 Task: Look for space in Salonta, Romania from 8th June, 2023 to 16th June, 2023 for 2 adults in price range Rs.10000 to Rs.15000. Place can be entire place with 1  bedroom having 1 bed and 1 bathroom. Property type can be house, flat, guest house, hotel. Booking option can be shelf check-in. Required host language is English.
Action: Mouse moved to (469, 66)
Screenshot: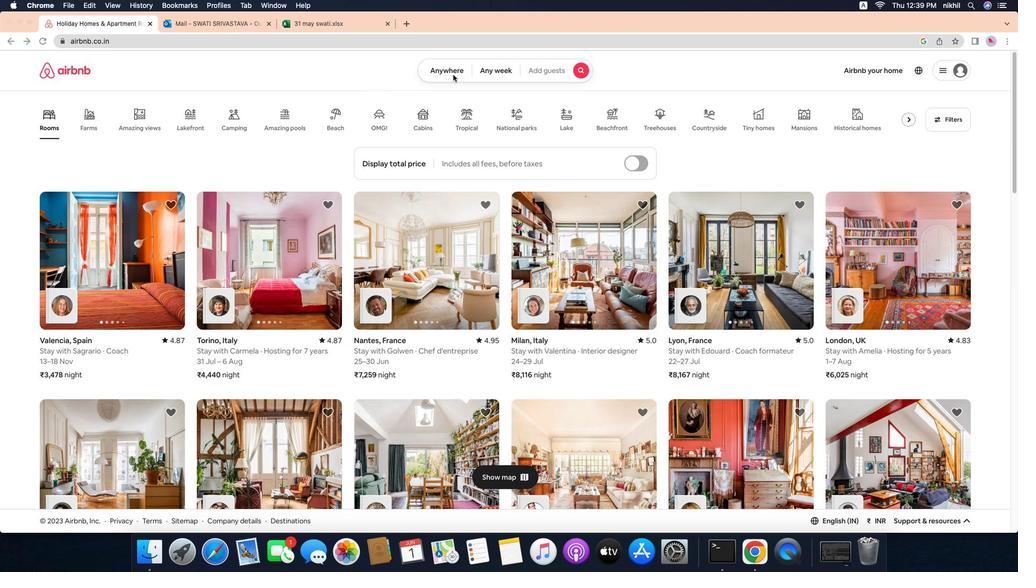 
Action: Mouse pressed left at (469, 66)
Screenshot: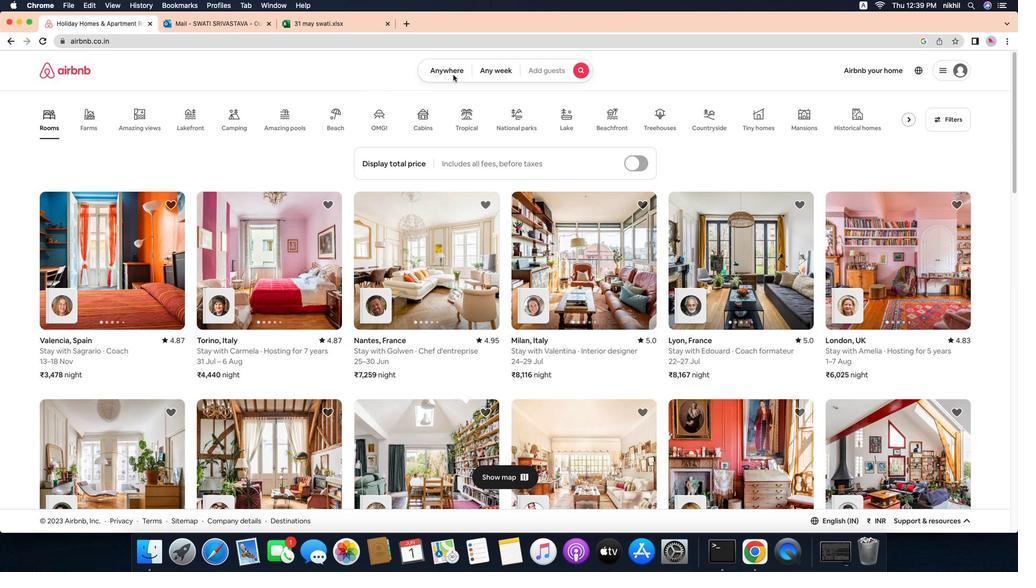 
Action: Mouse moved to (464, 60)
Screenshot: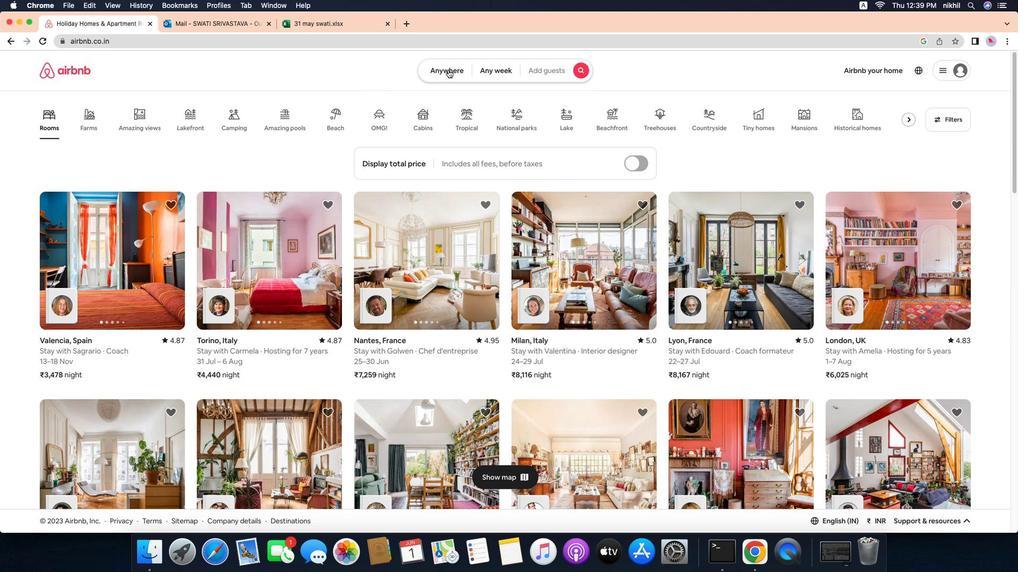 
Action: Mouse pressed left at (464, 60)
Screenshot: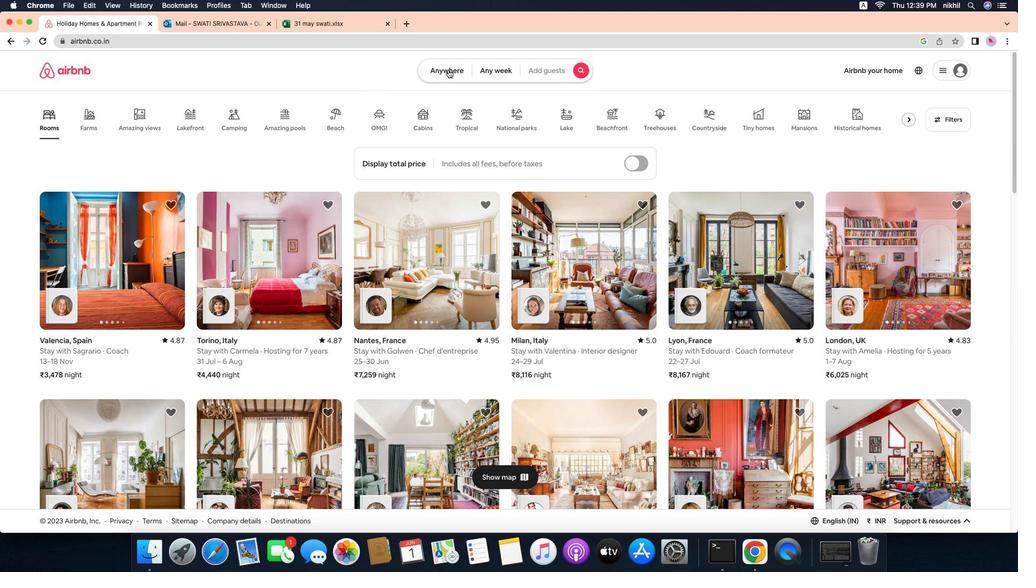 
Action: Mouse moved to (393, 108)
Screenshot: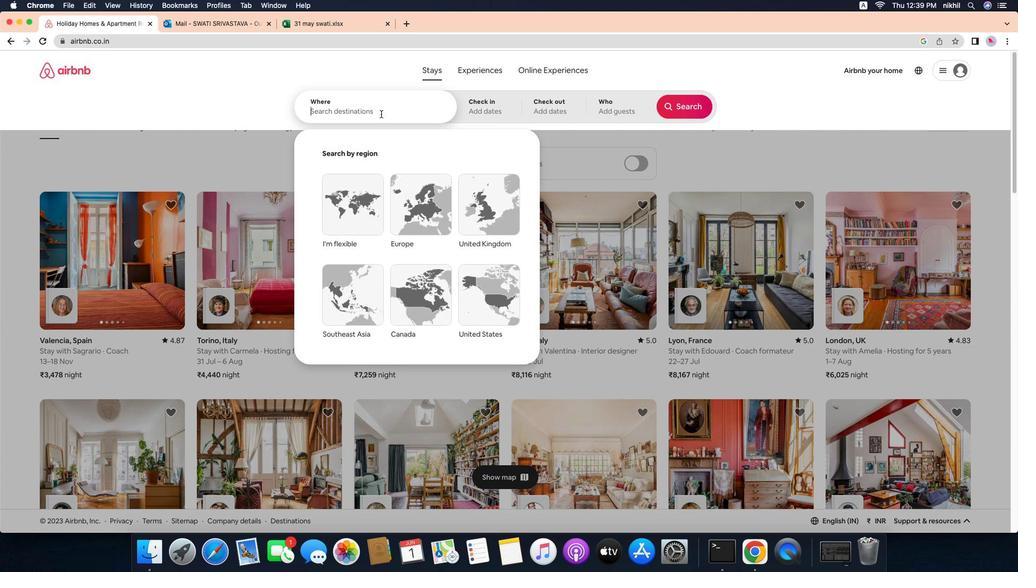 
Action: Mouse pressed left at (393, 108)
Screenshot: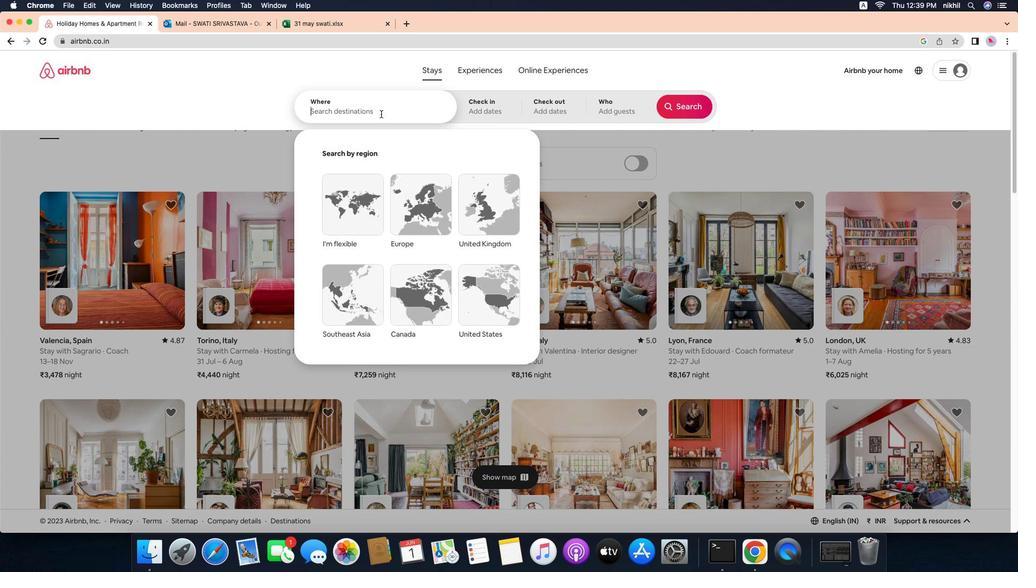 
Action: Mouse moved to (393, 107)
Screenshot: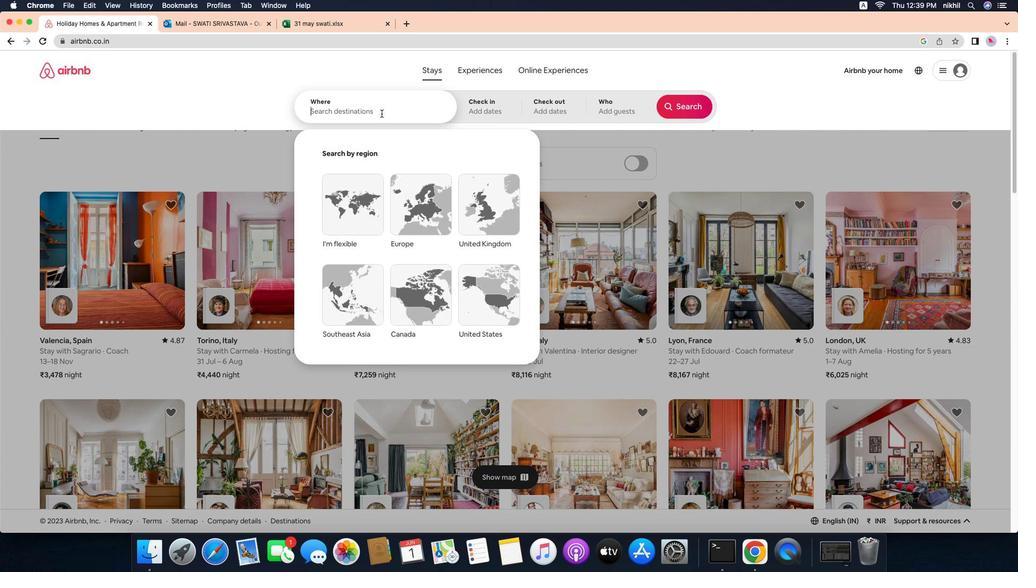 
Action: Key pressed Key.caps_lock'S'Key.caps_lock'a''l''o''n''t''a'','
Screenshot: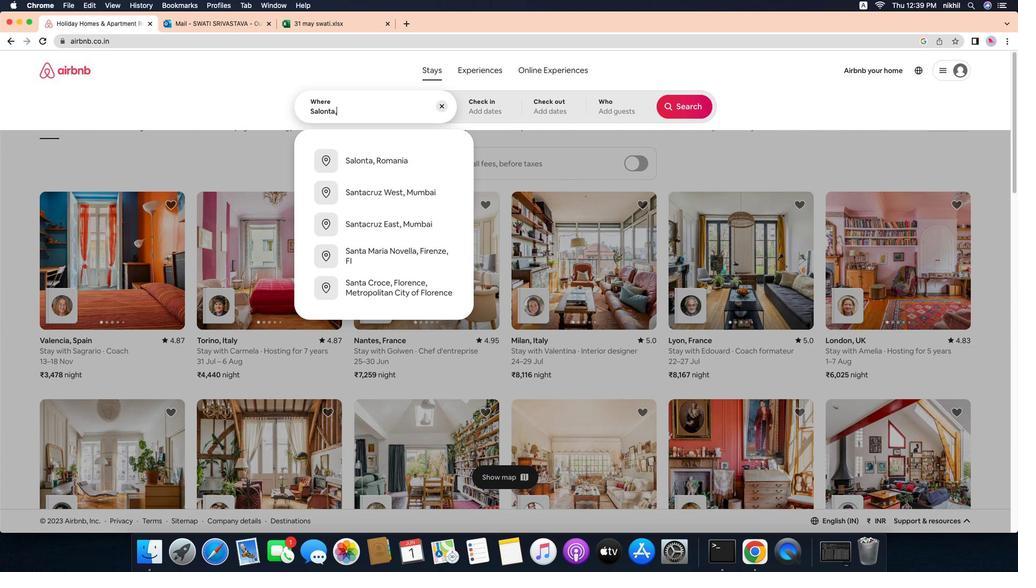 
Action: Mouse moved to (400, 221)
Screenshot: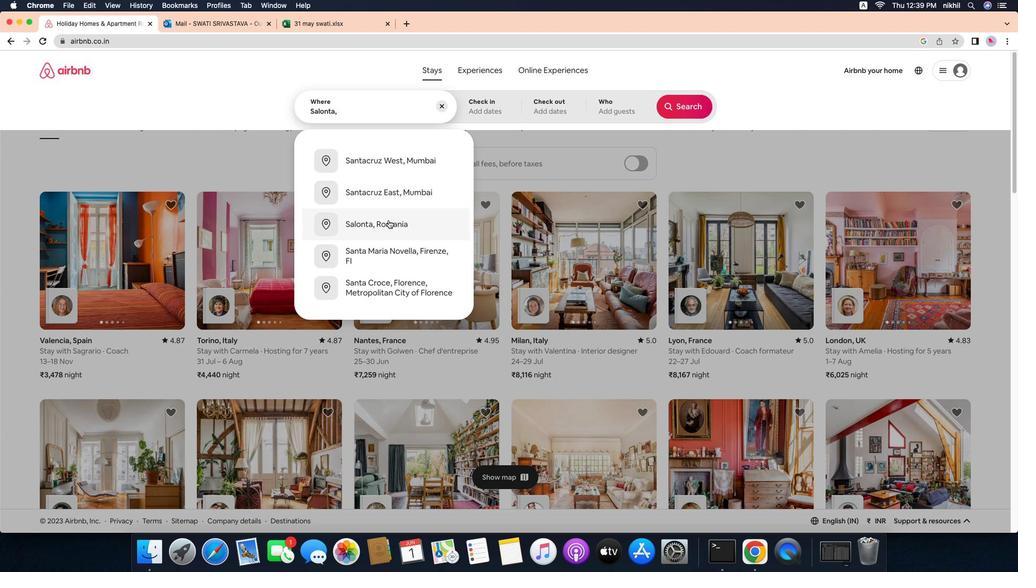 
Action: Mouse pressed left at (400, 221)
Screenshot: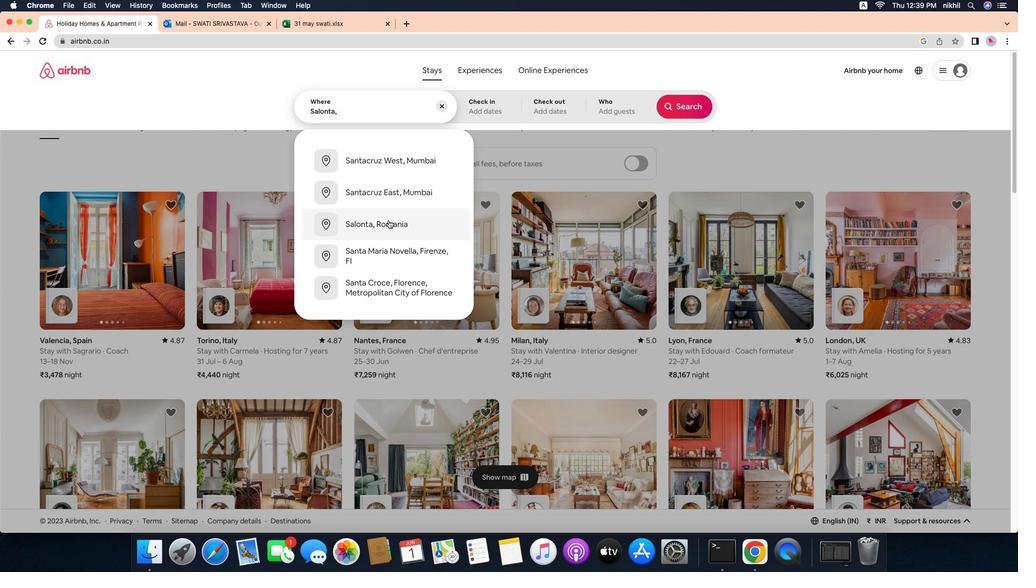 
Action: Mouse moved to (444, 252)
Screenshot: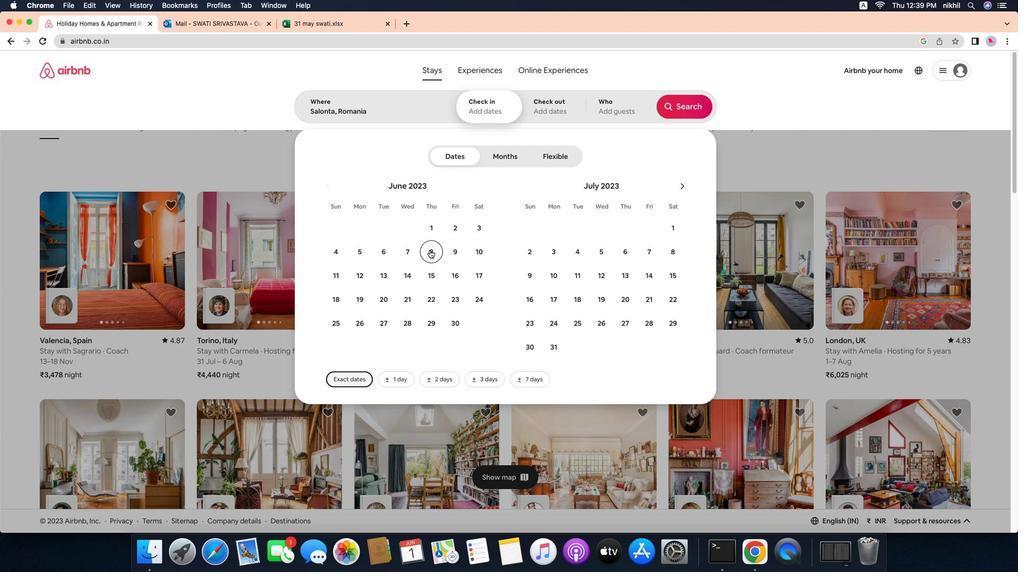 
Action: Mouse pressed left at (444, 252)
Screenshot: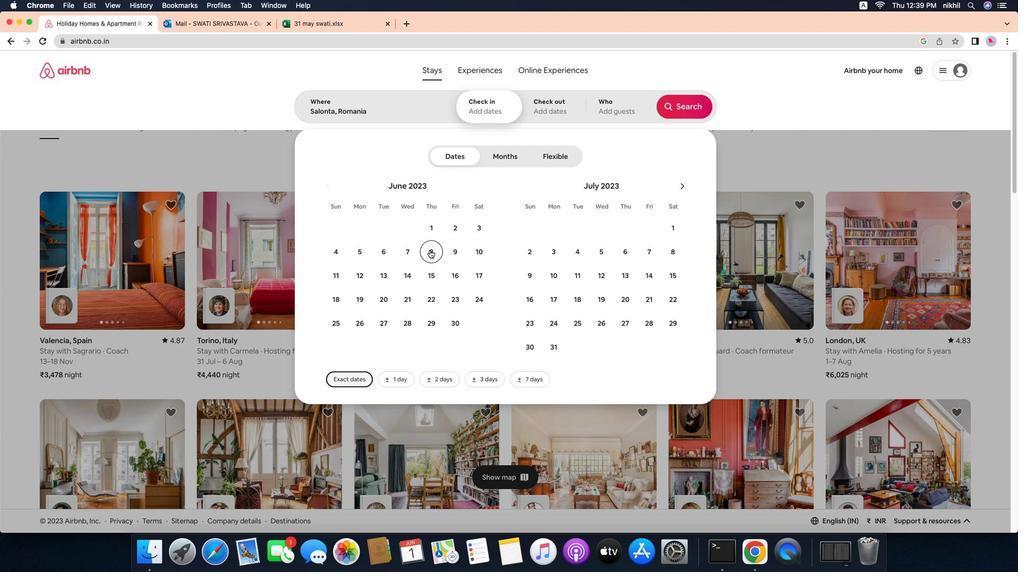 
Action: Mouse moved to (465, 279)
Screenshot: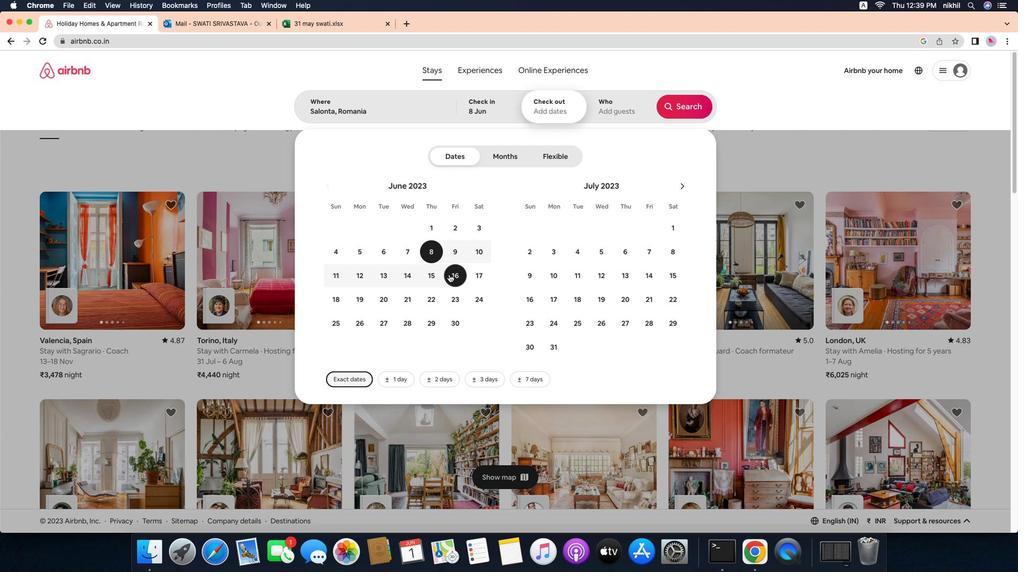 
Action: Mouse pressed left at (465, 279)
Screenshot: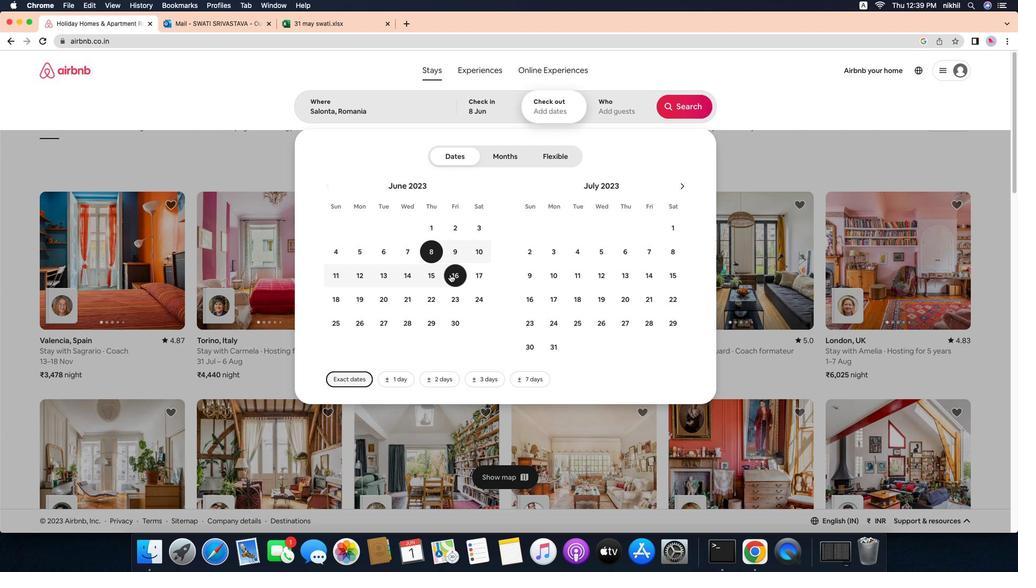 
Action: Mouse moved to (648, 105)
Screenshot: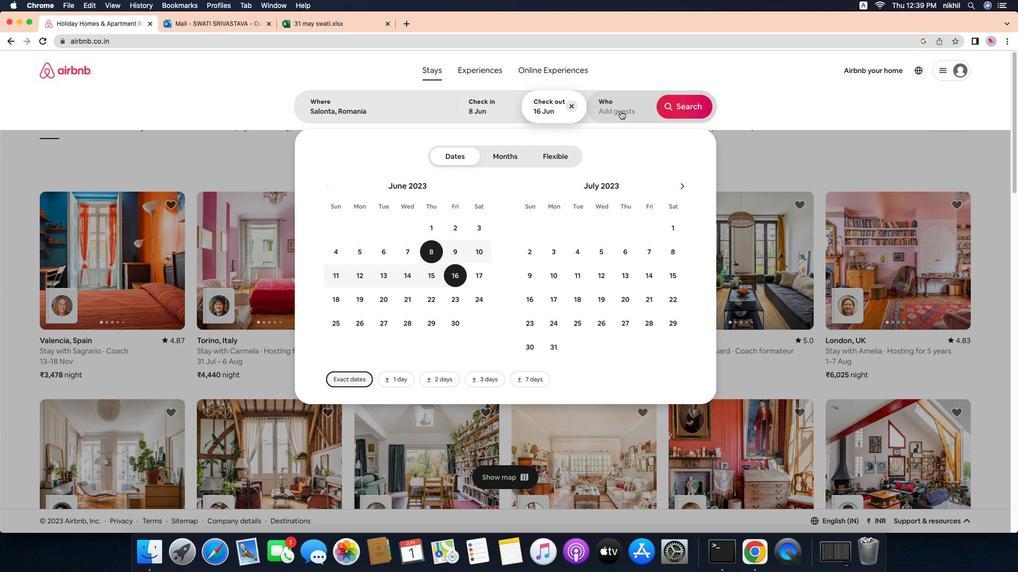
Action: Mouse pressed left at (648, 105)
Screenshot: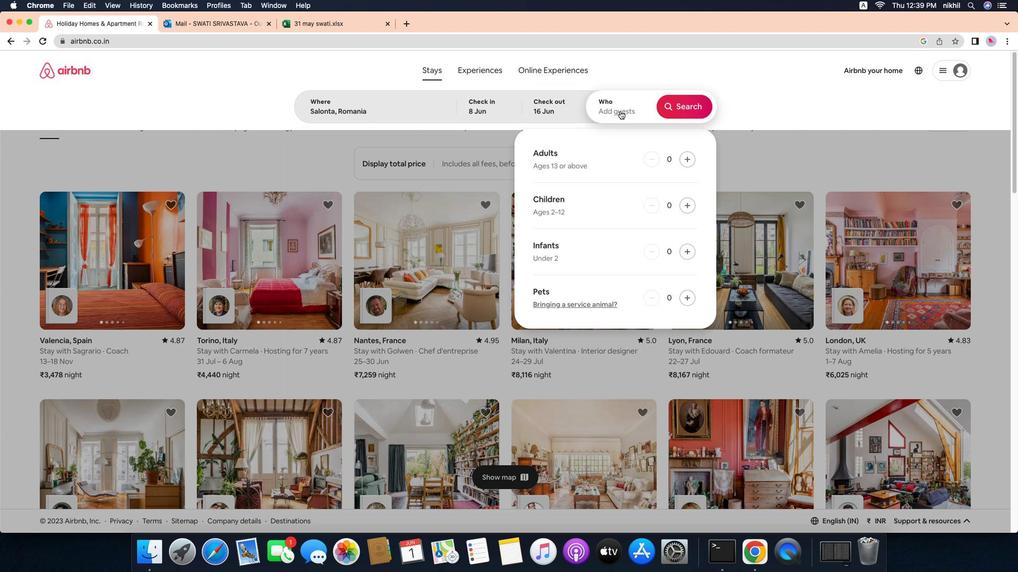 
Action: Mouse moved to (718, 158)
Screenshot: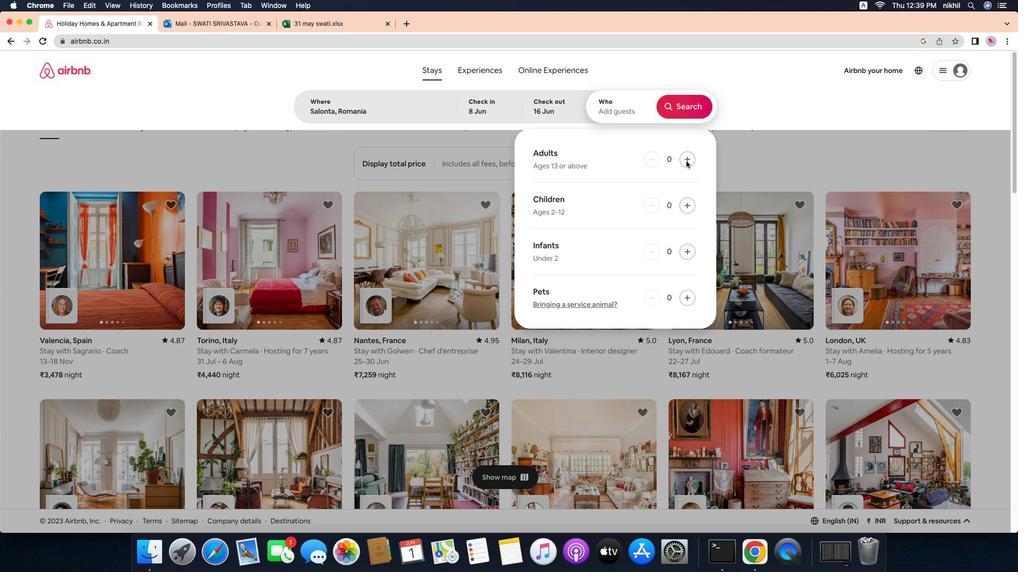 
Action: Mouse pressed left at (718, 158)
Screenshot: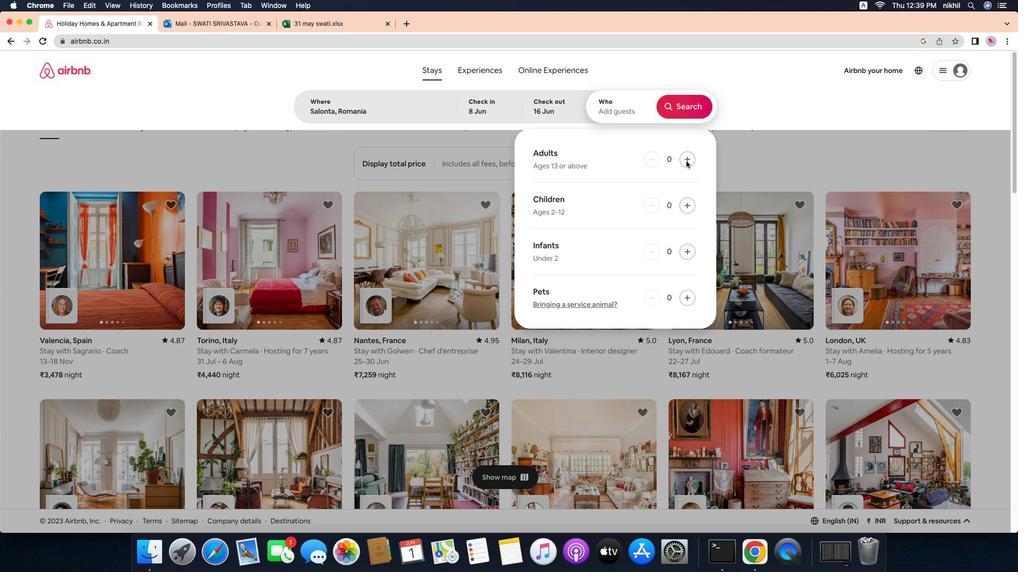 
Action: Mouse moved to (723, 155)
Screenshot: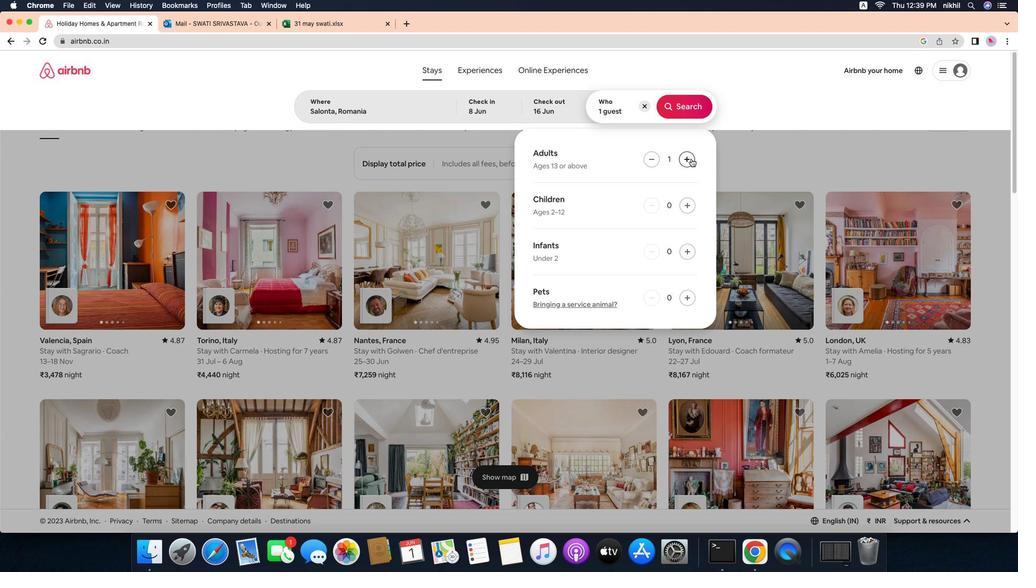 
Action: Mouse pressed left at (723, 155)
Screenshot: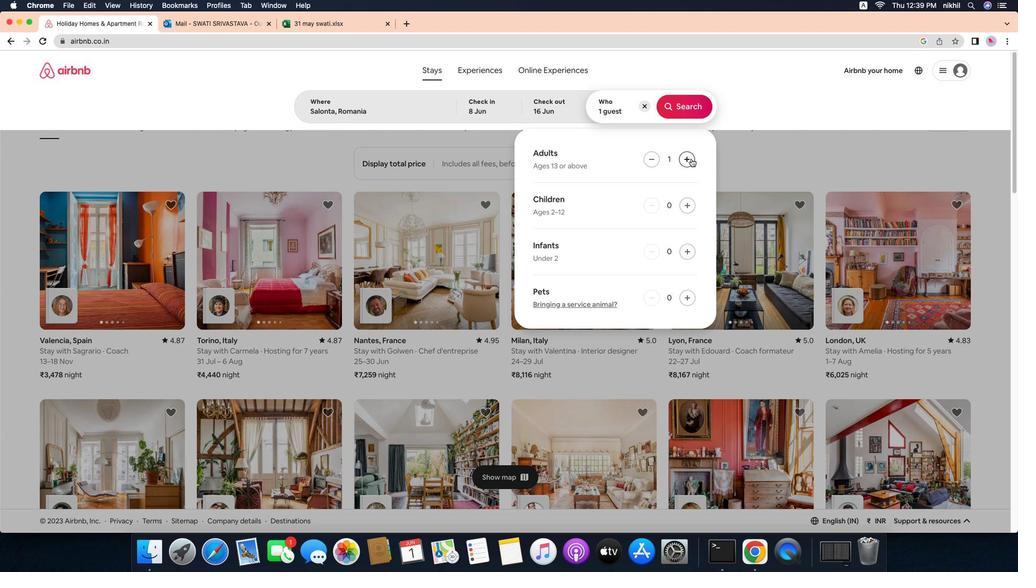 
Action: Mouse moved to (724, 100)
Screenshot: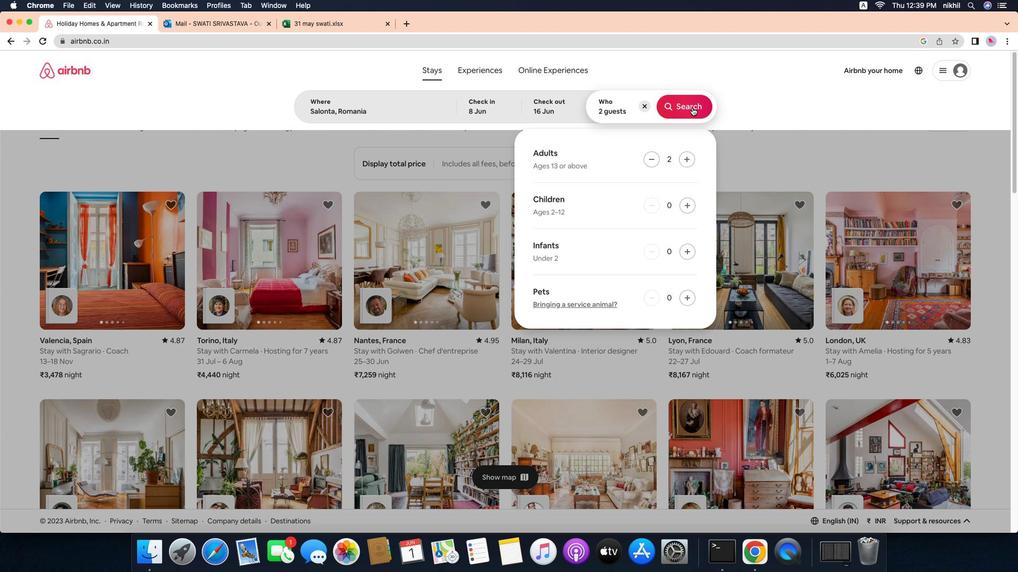 
Action: Mouse pressed left at (724, 100)
Screenshot: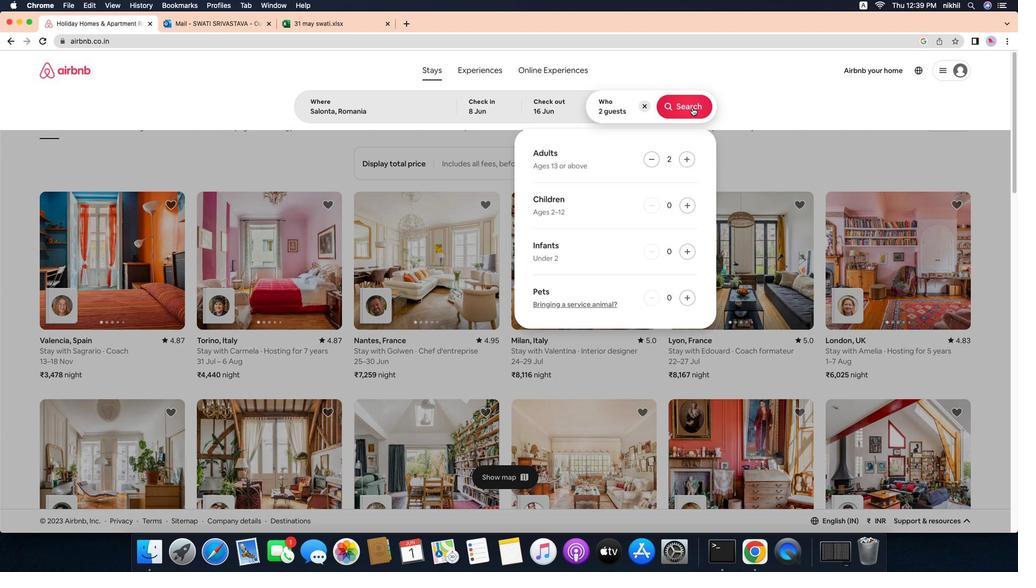 
Action: Mouse moved to (1033, 108)
Screenshot: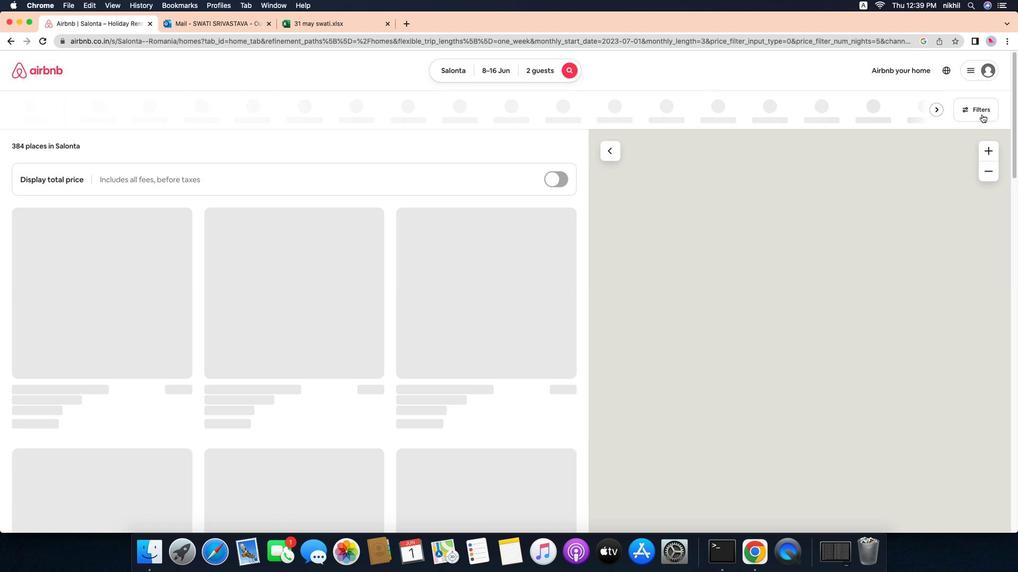 
Action: Mouse pressed left at (1033, 108)
Screenshot: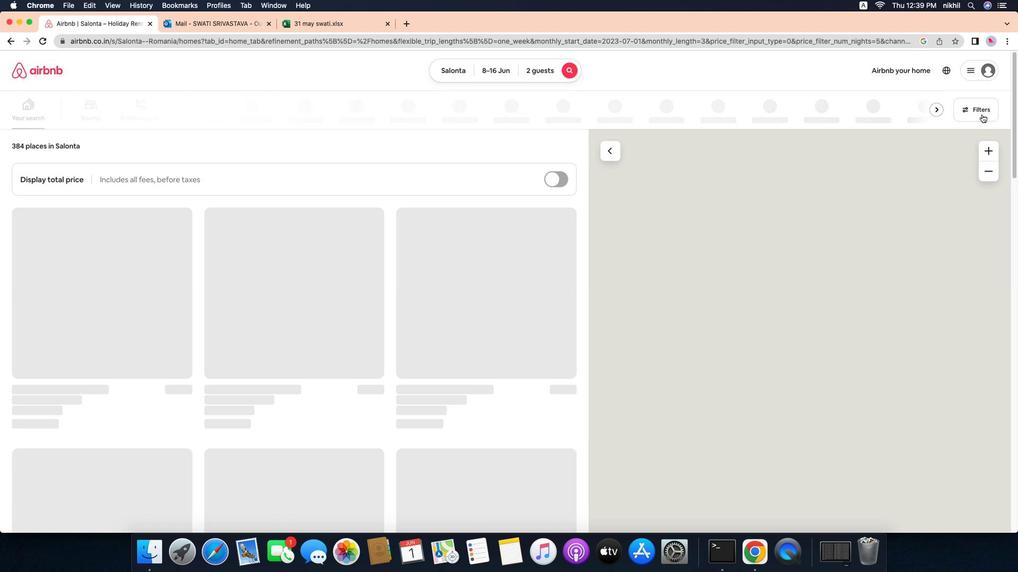 
Action: Mouse moved to (399, 362)
Screenshot: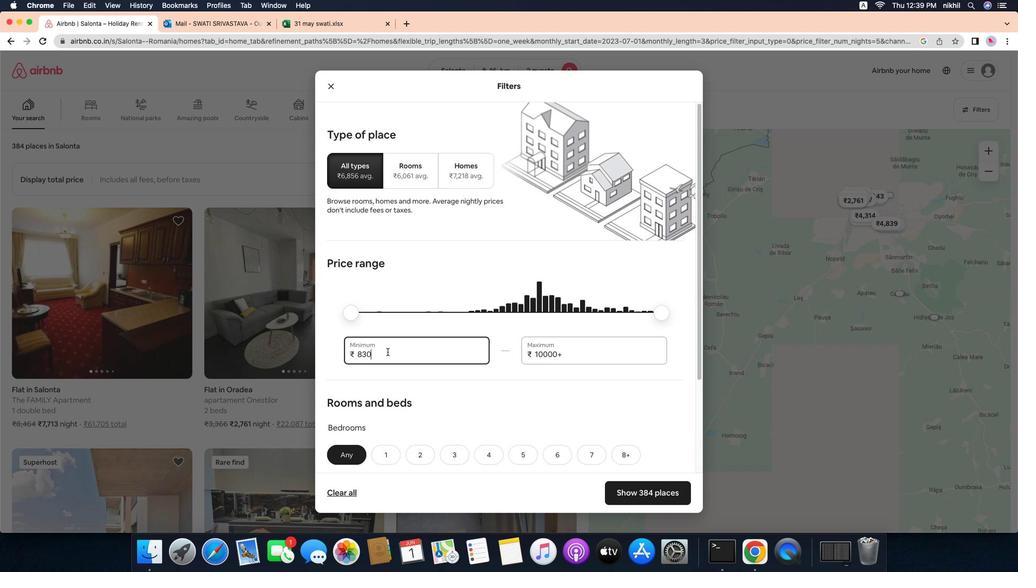 
Action: Mouse pressed left at (399, 362)
Screenshot: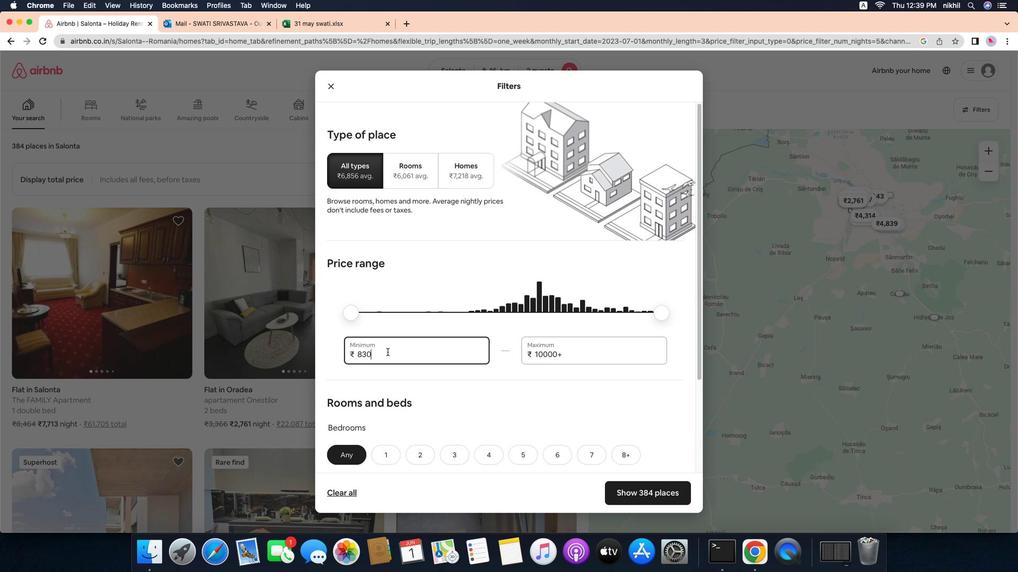 
Action: Mouse moved to (399, 362)
Screenshot: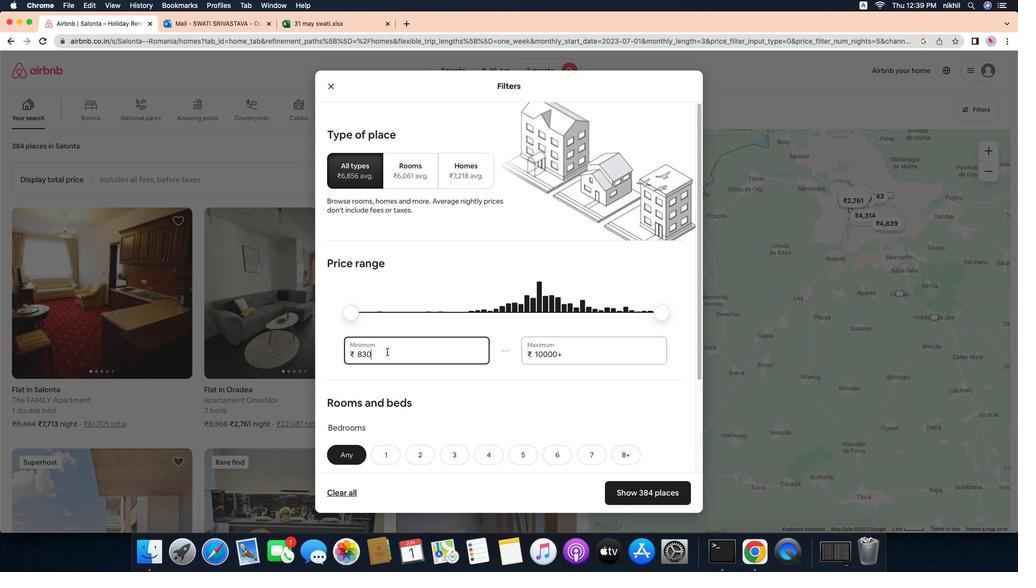 
Action: Key pressed Key.backspaceKey.backspaceKey.backspaceKey.backspace'1''0''0''0''0'
Screenshot: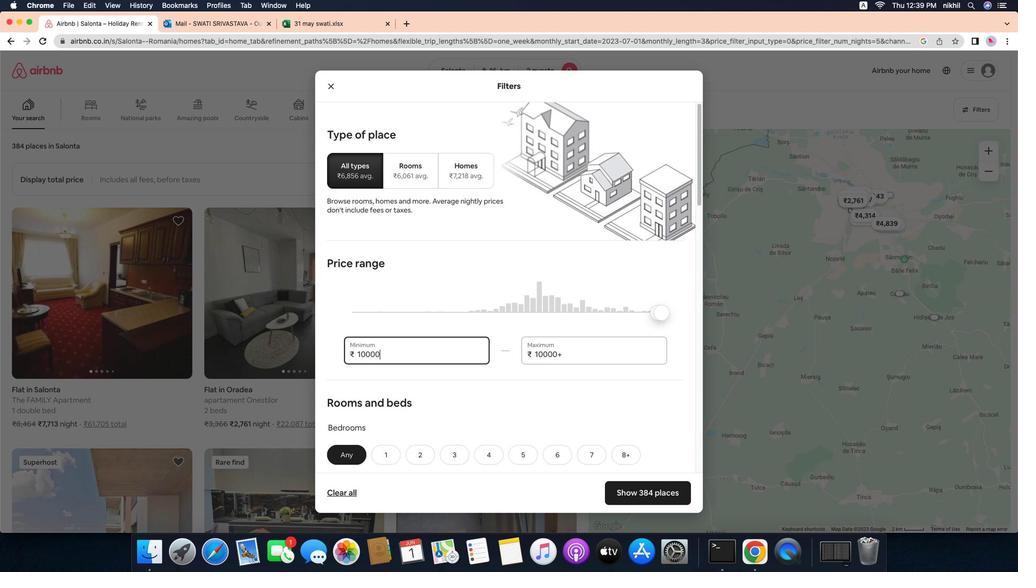 
Action: Mouse moved to (597, 362)
Screenshot: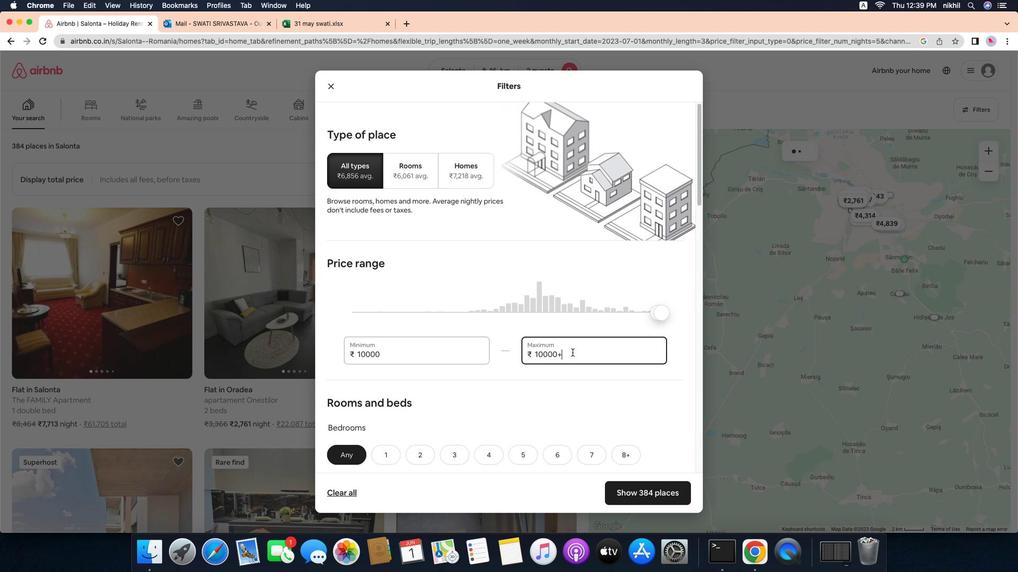 
Action: Mouse pressed left at (597, 362)
Screenshot: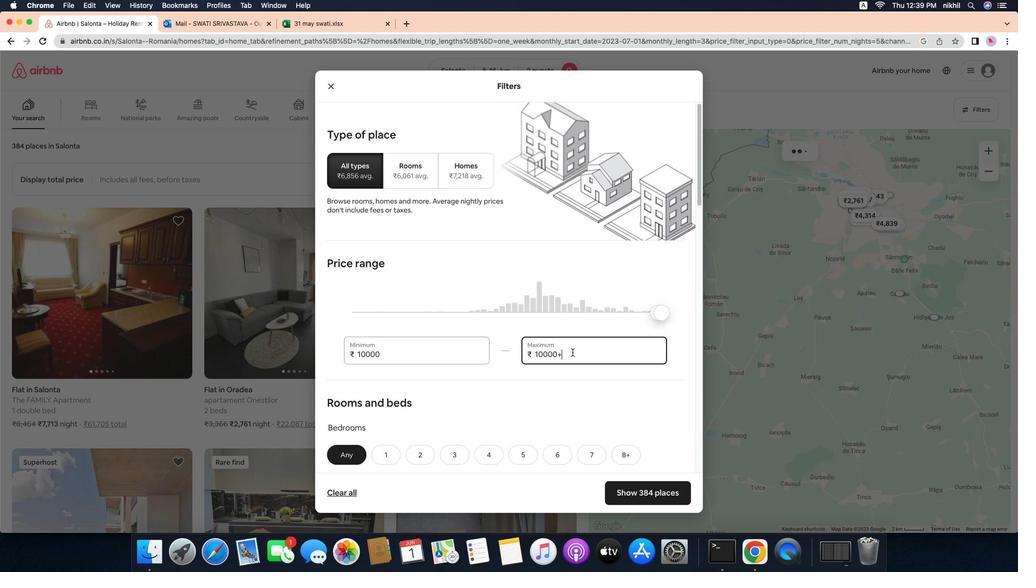 
Action: Mouse moved to (595, 362)
Screenshot: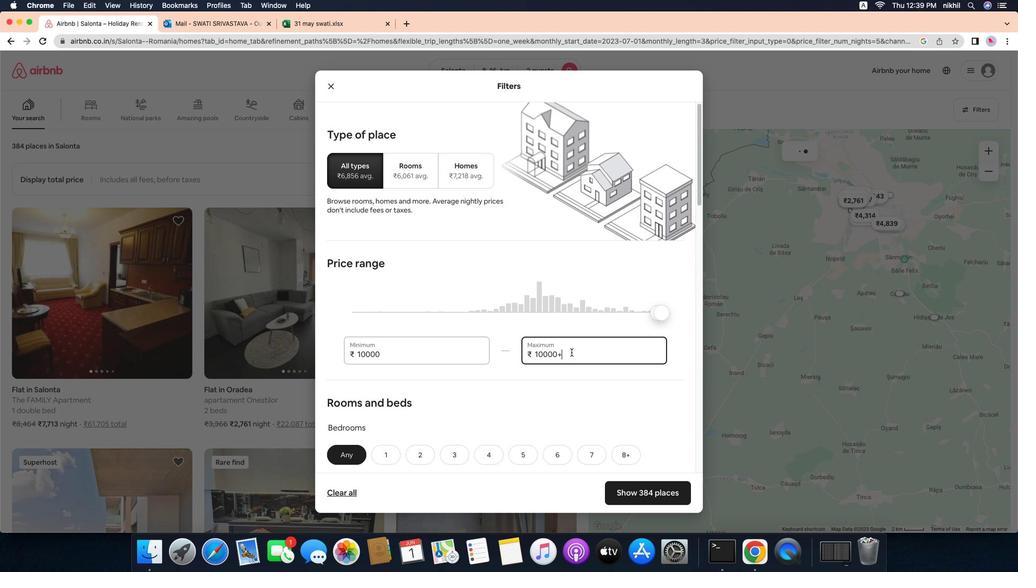 
Action: Key pressed Key.backspaceKey.backspaceKey.backspaceKey.backspaceKey.backspaceKey.backspace'1''5''0''0''0'
Screenshot: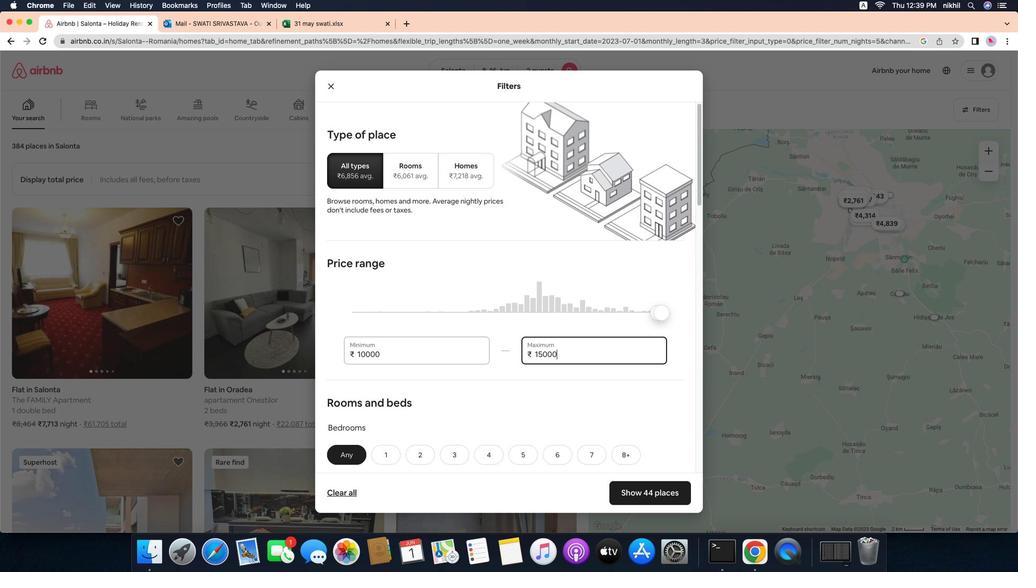 
Action: Mouse moved to (453, 391)
Screenshot: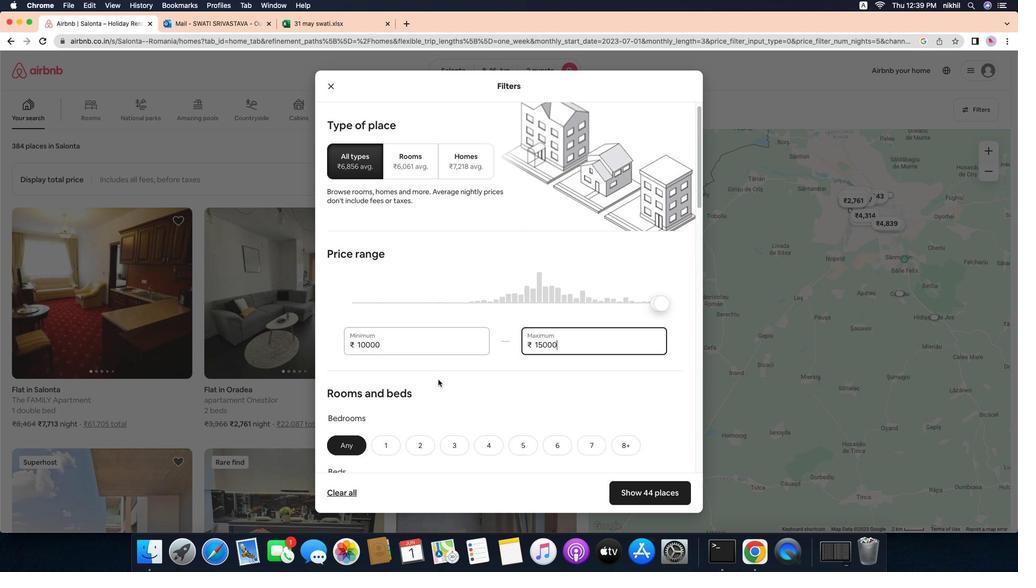 
Action: Mouse scrolled (453, 391) with delta (-13, -13)
Screenshot: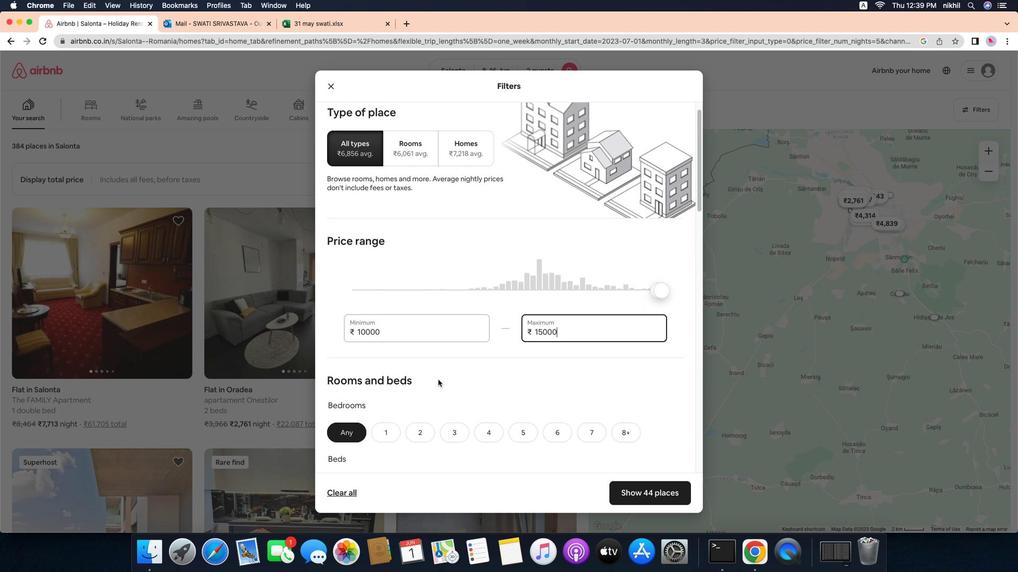 
Action: Mouse scrolled (453, 391) with delta (-13, -13)
Screenshot: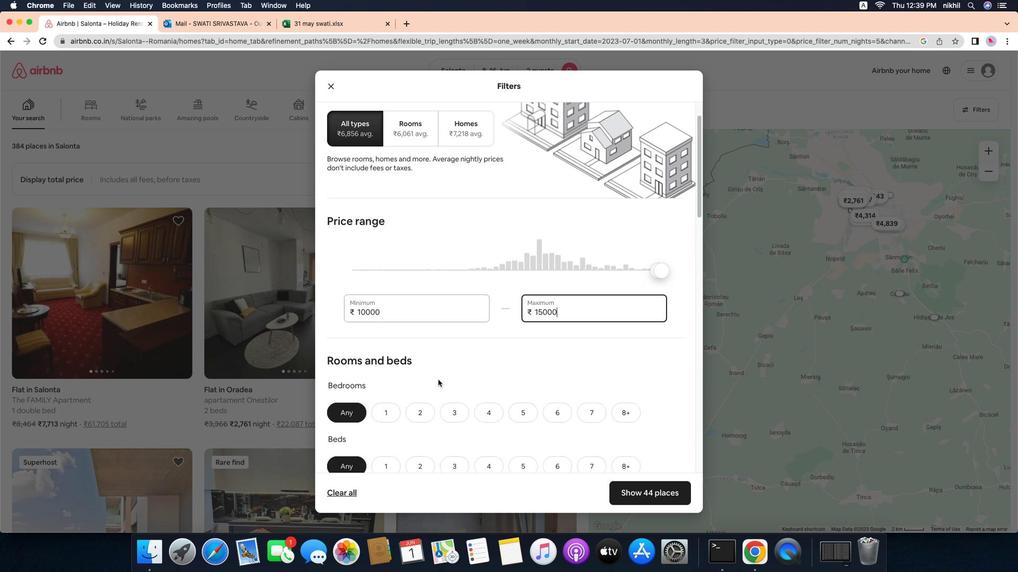 
Action: Mouse scrolled (453, 391) with delta (-13, -14)
Screenshot: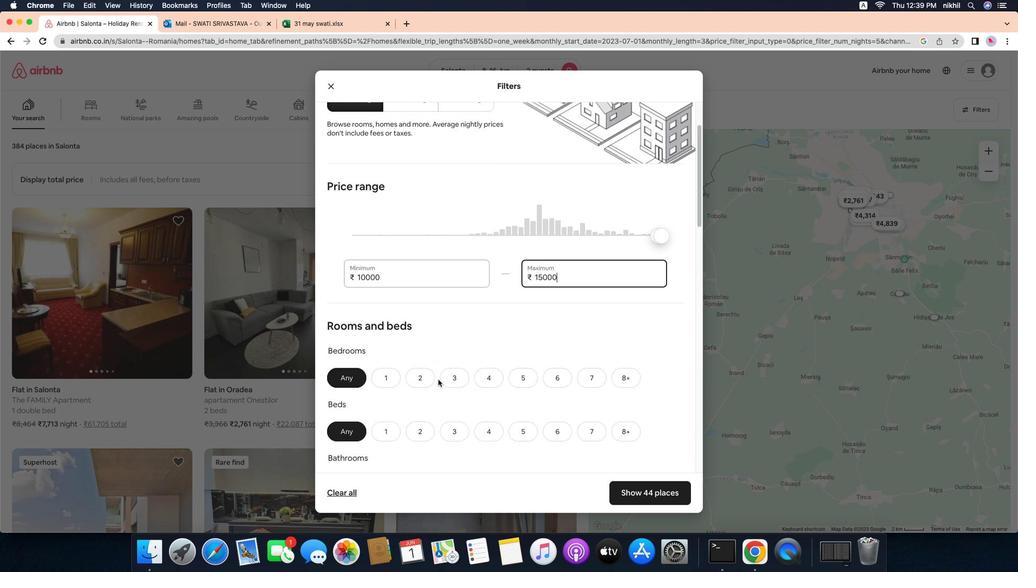 
Action: Mouse scrolled (453, 391) with delta (-13, -13)
Screenshot: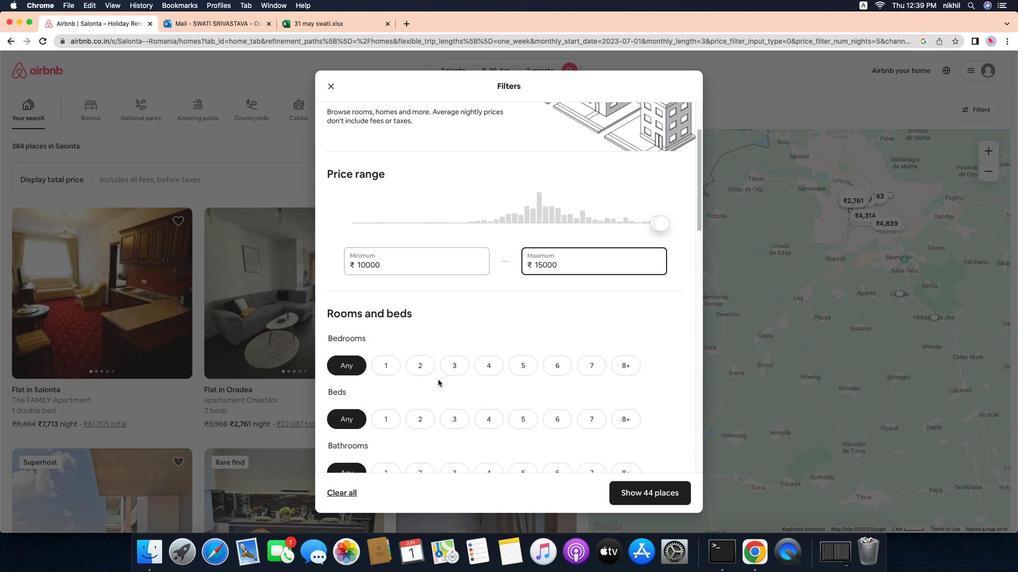 
Action: Mouse scrolled (453, 391) with delta (-13, -13)
Screenshot: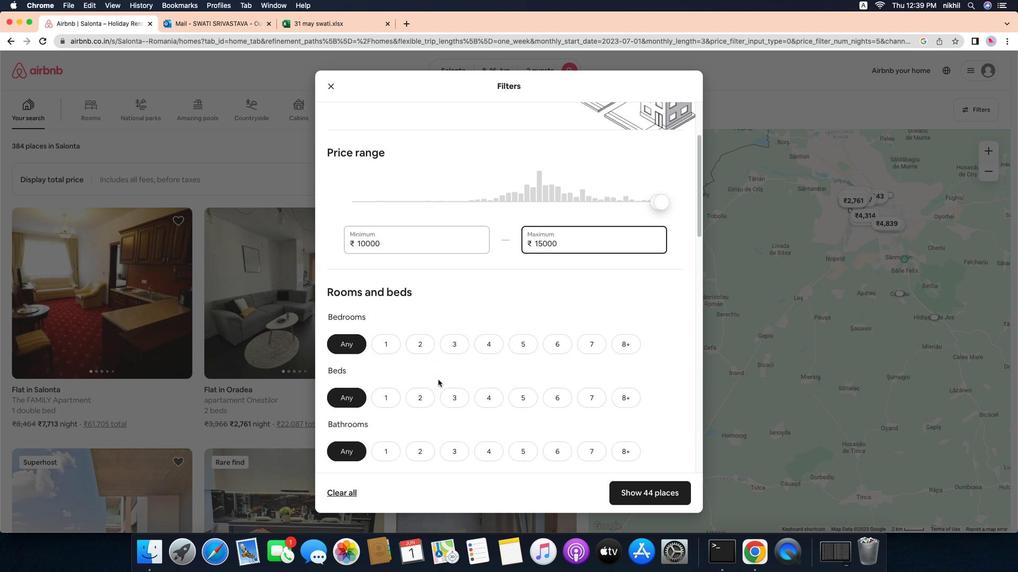 
Action: Mouse scrolled (453, 391) with delta (-13, -14)
Screenshot: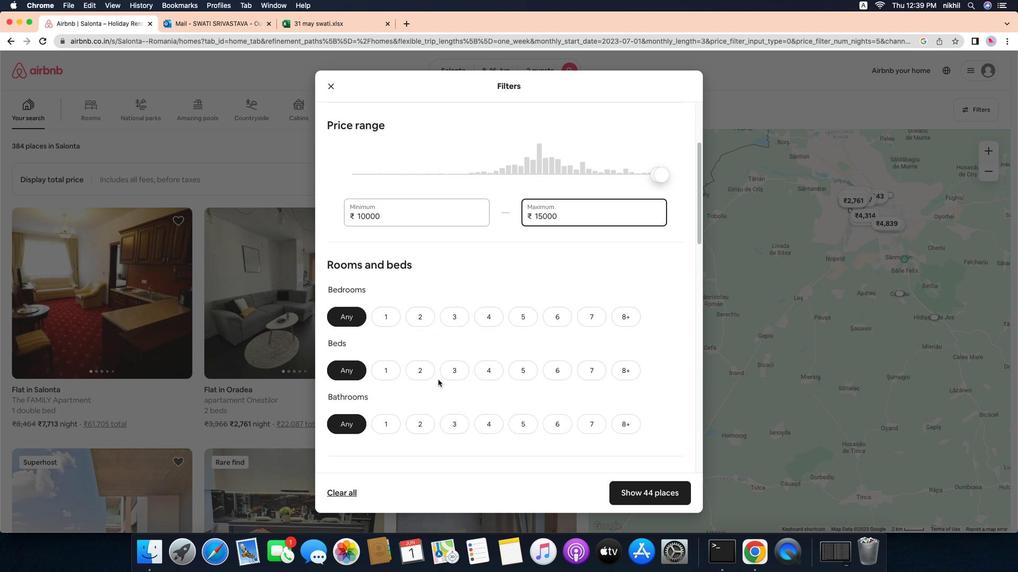 
Action: Mouse moved to (393, 315)
Screenshot: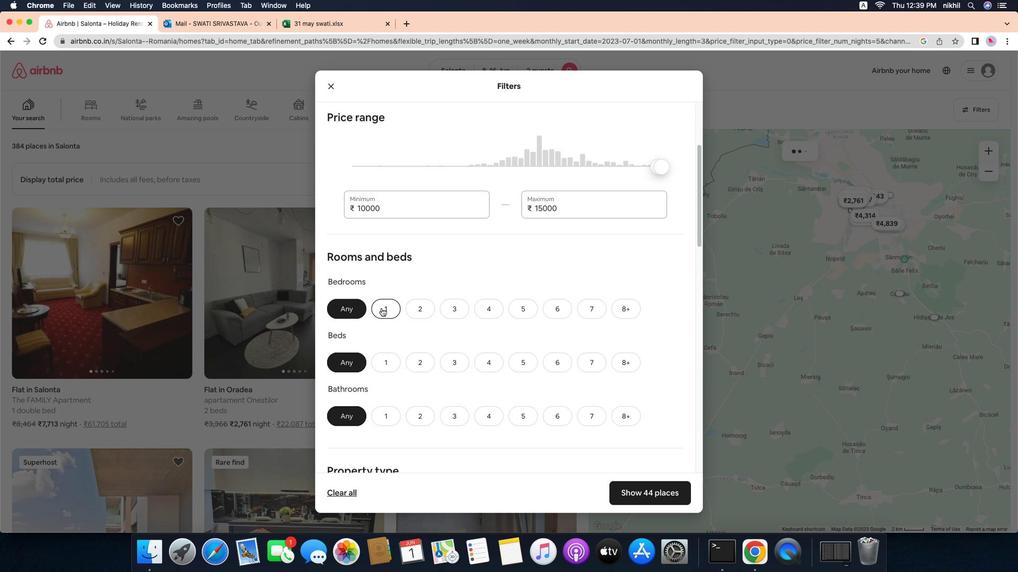 
Action: Mouse pressed left at (393, 315)
Screenshot: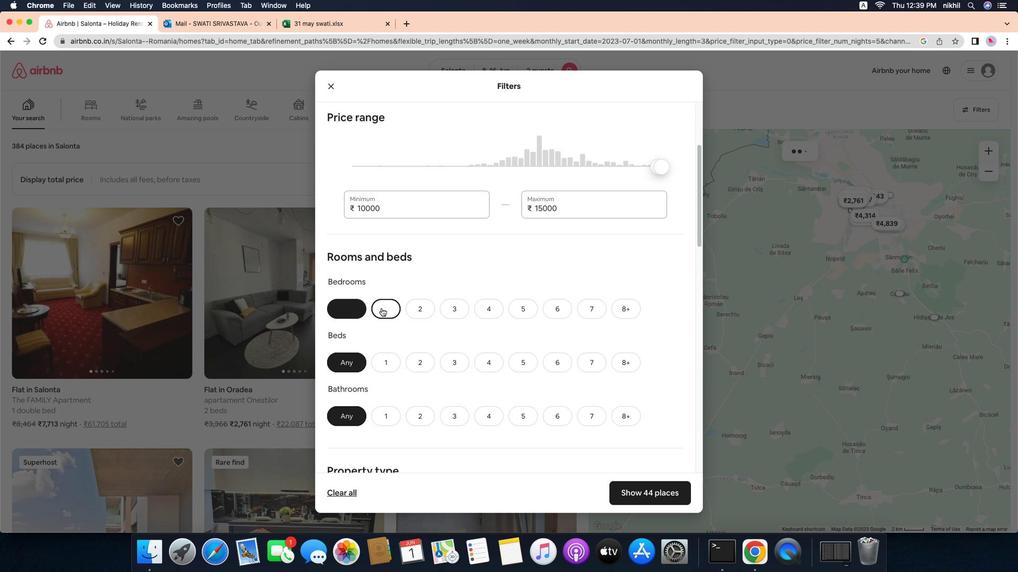 
Action: Mouse moved to (397, 374)
Screenshot: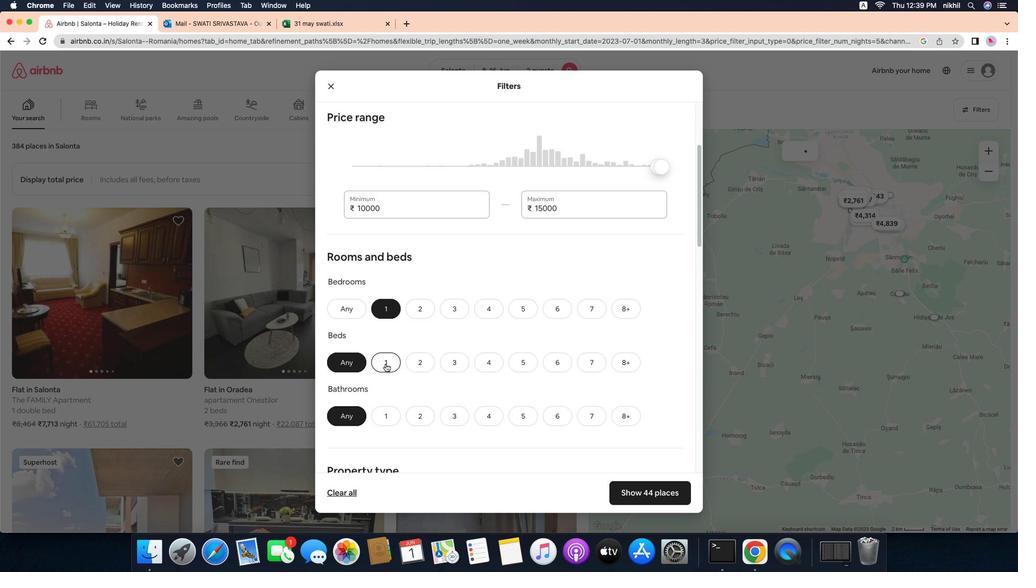 
Action: Mouse pressed left at (397, 374)
Screenshot: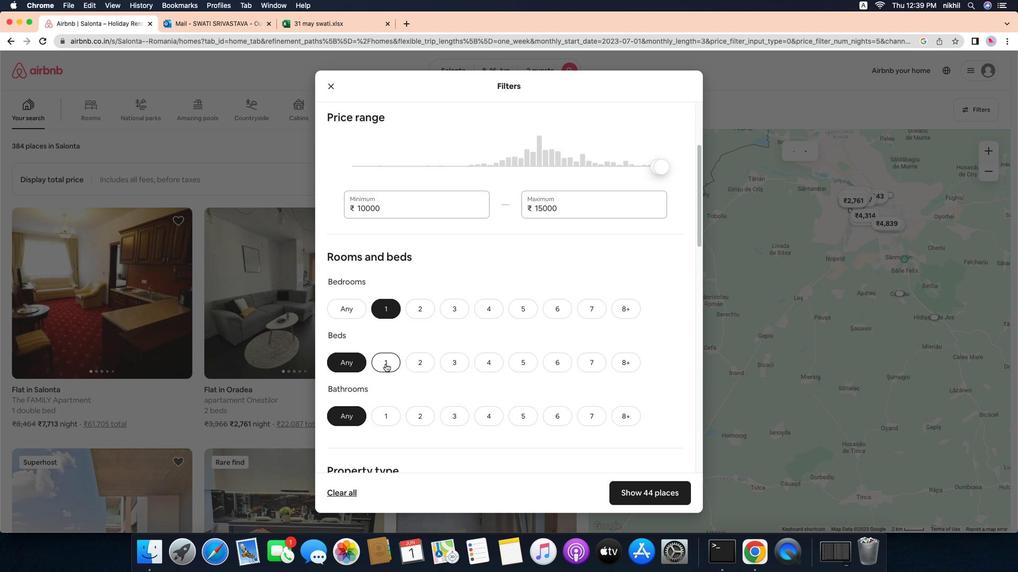 
Action: Mouse moved to (397, 429)
Screenshot: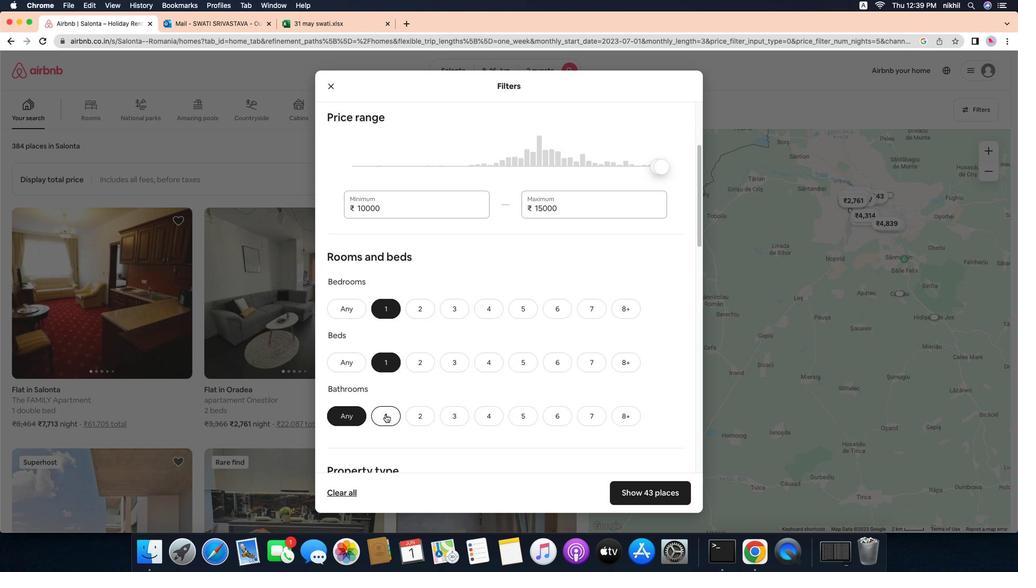 
Action: Mouse pressed left at (397, 429)
Screenshot: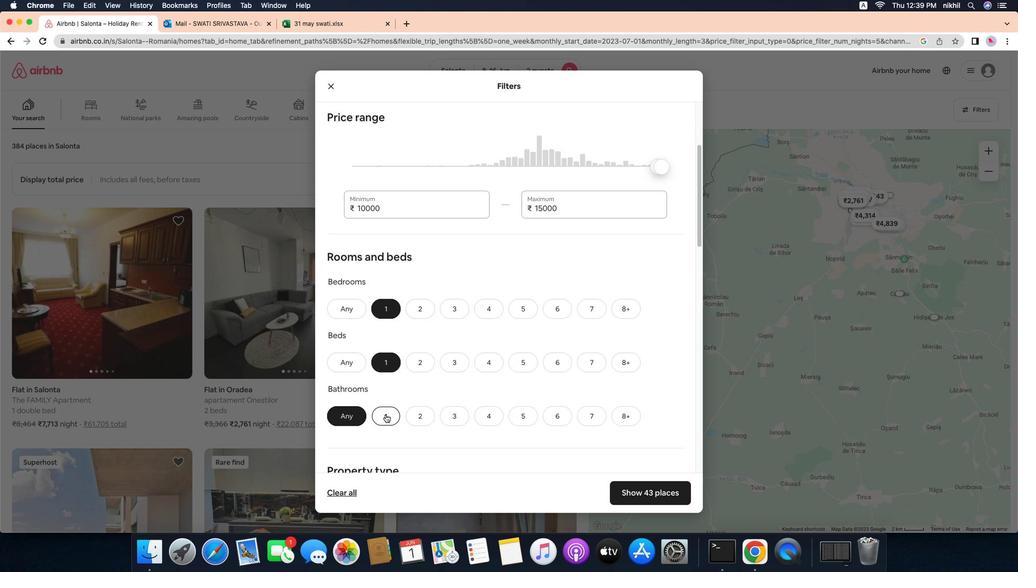 
Action: Mouse moved to (472, 393)
Screenshot: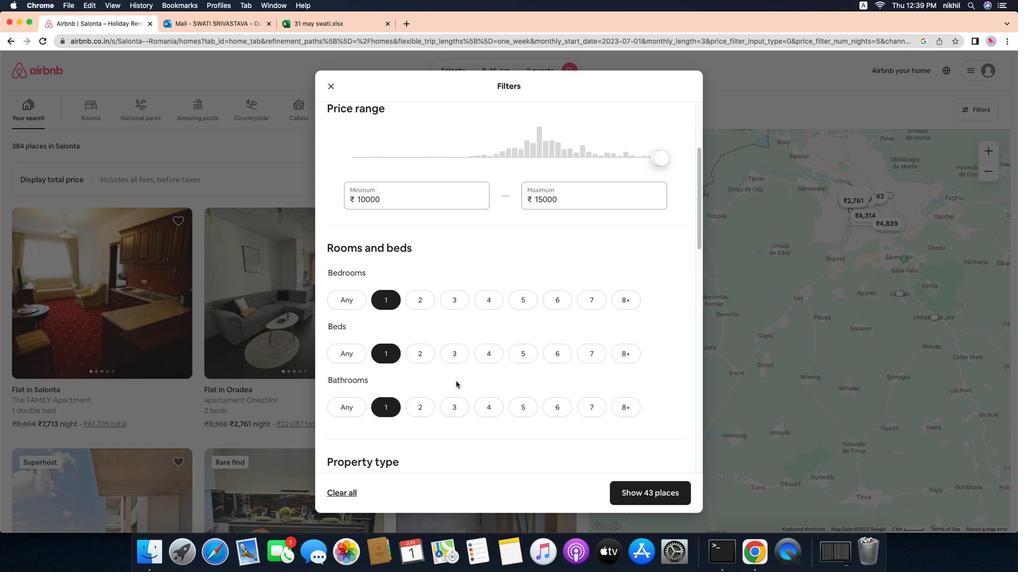 
Action: Mouse scrolled (472, 393) with delta (-13, -13)
Screenshot: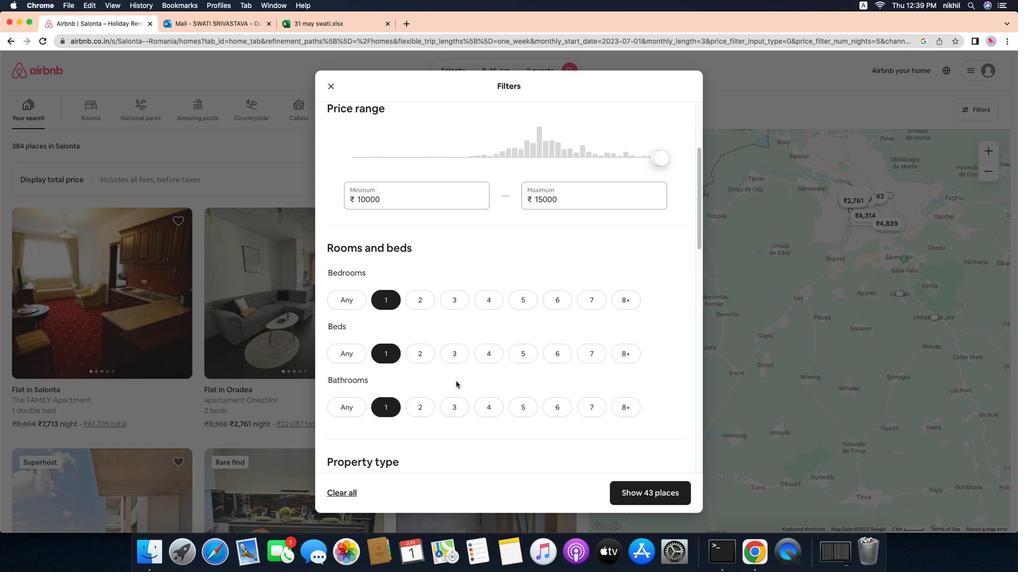 
Action: Mouse scrolled (472, 393) with delta (-13, -13)
Screenshot: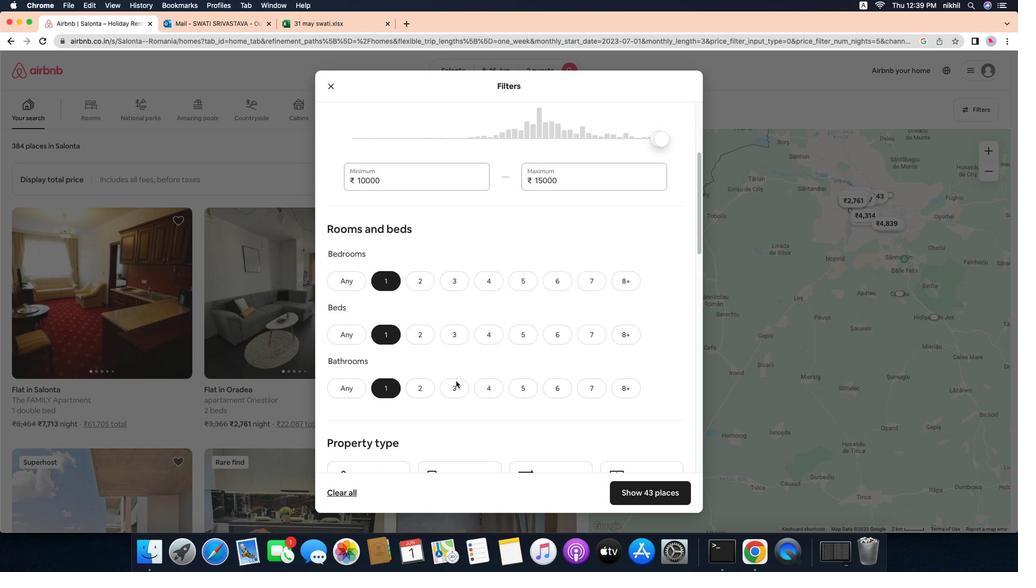 
Action: Mouse scrolled (472, 393) with delta (-13, -14)
Screenshot: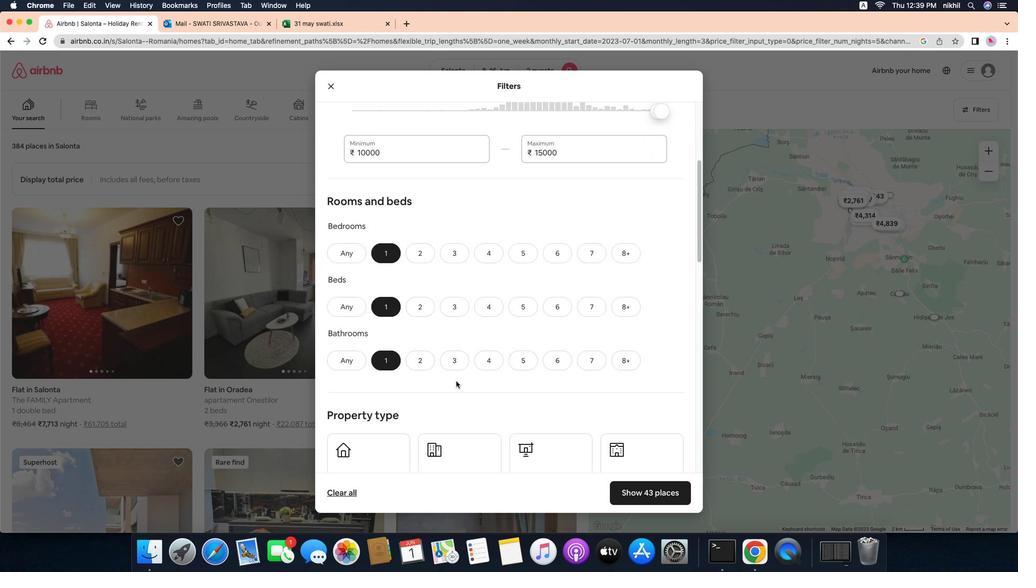 
Action: Mouse moved to (472, 393)
Screenshot: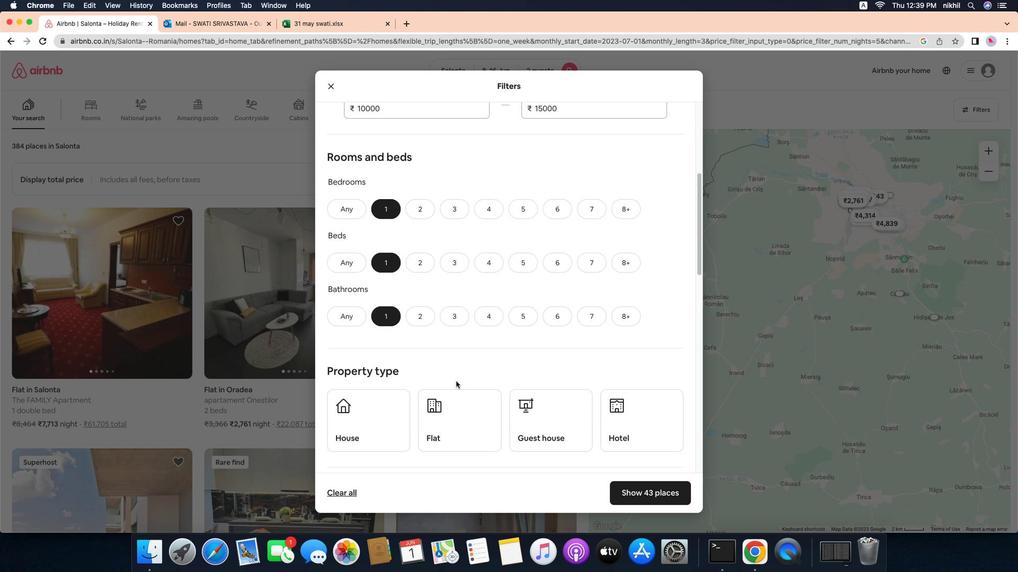 
Action: Mouse scrolled (472, 393) with delta (-13, -13)
Screenshot: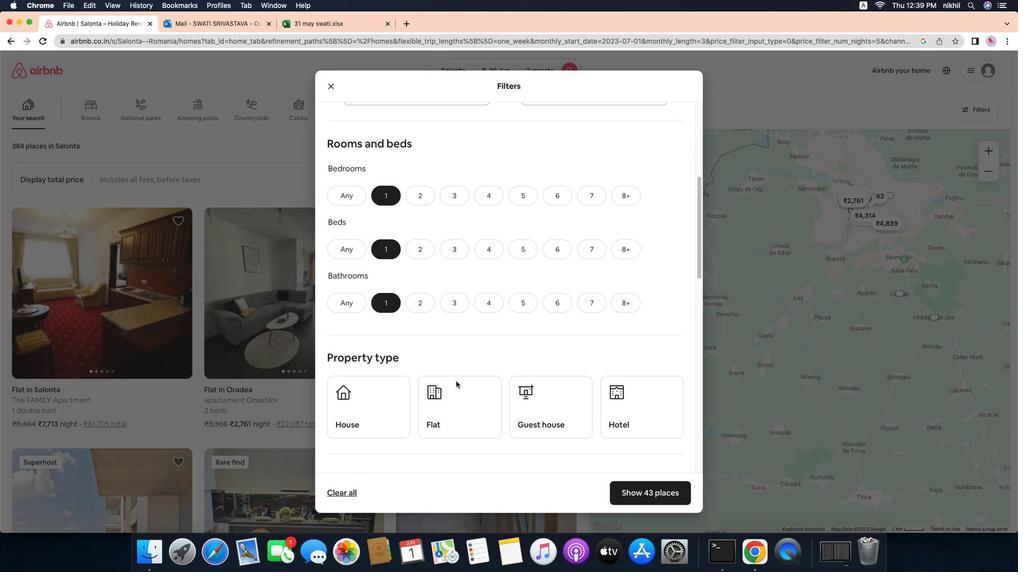 
Action: Mouse scrolled (472, 393) with delta (-13, -13)
Screenshot: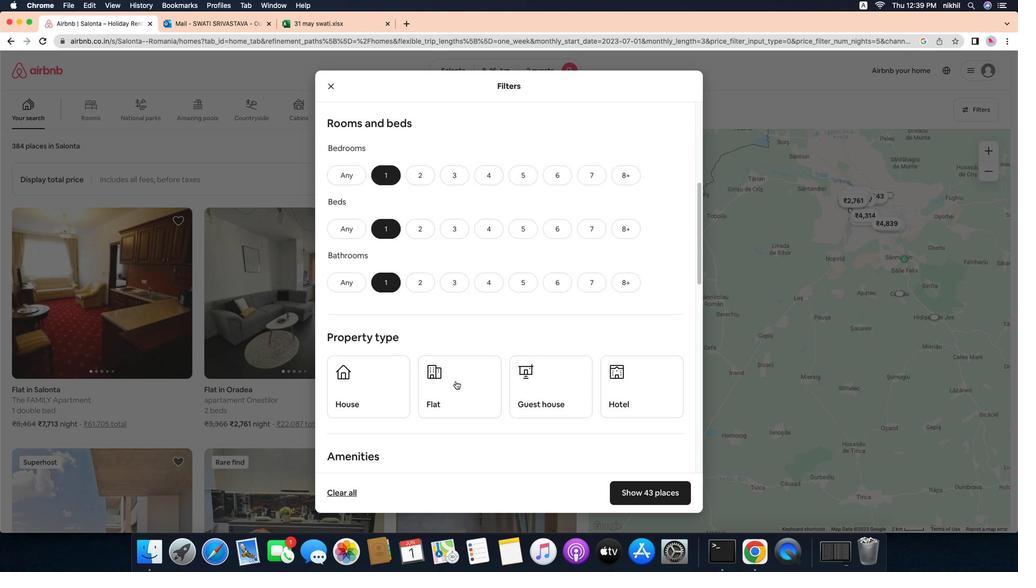 
Action: Mouse scrolled (472, 393) with delta (-13, -14)
Screenshot: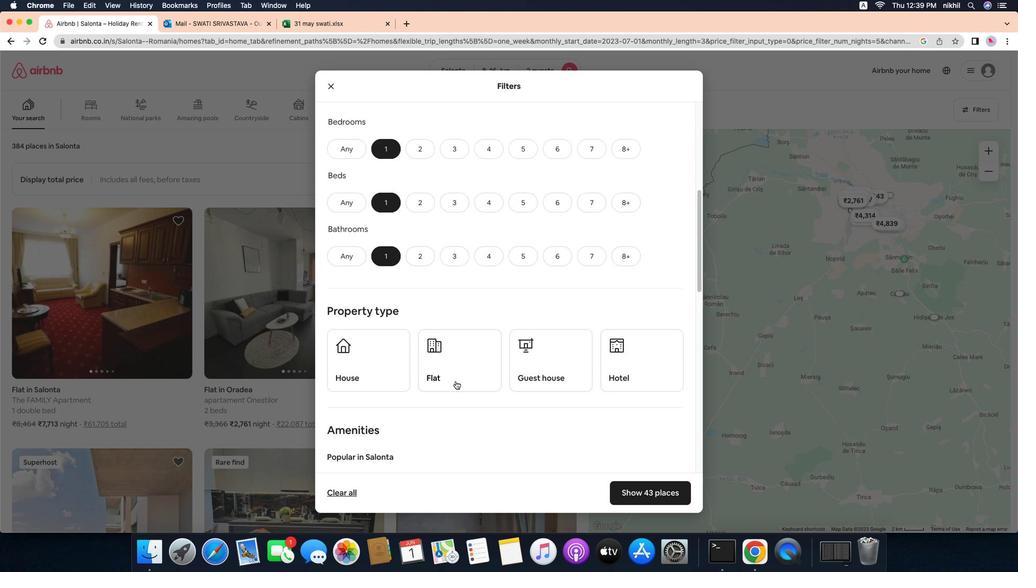 
Action: Mouse moved to (373, 348)
Screenshot: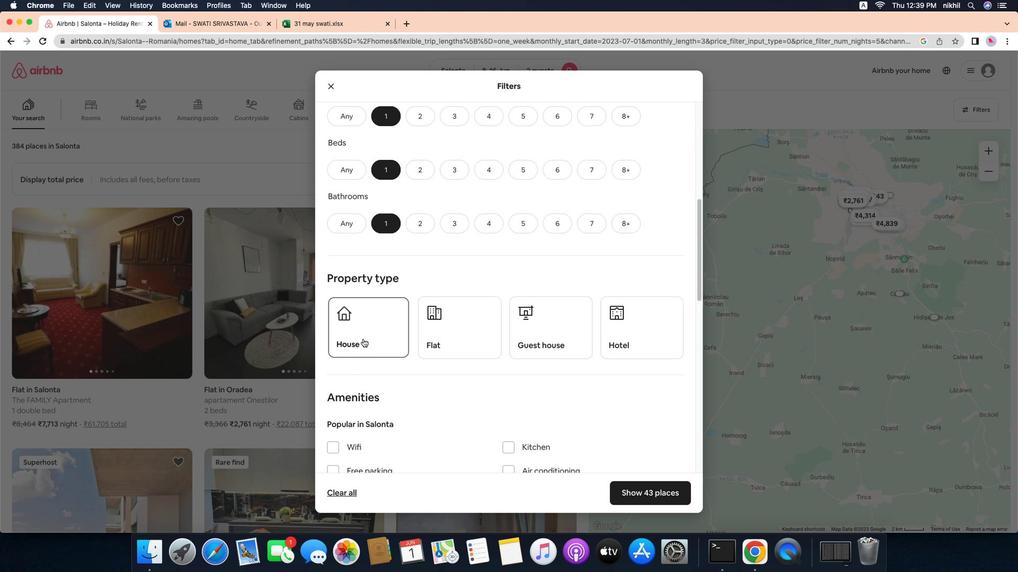 
Action: Mouse pressed left at (373, 348)
Screenshot: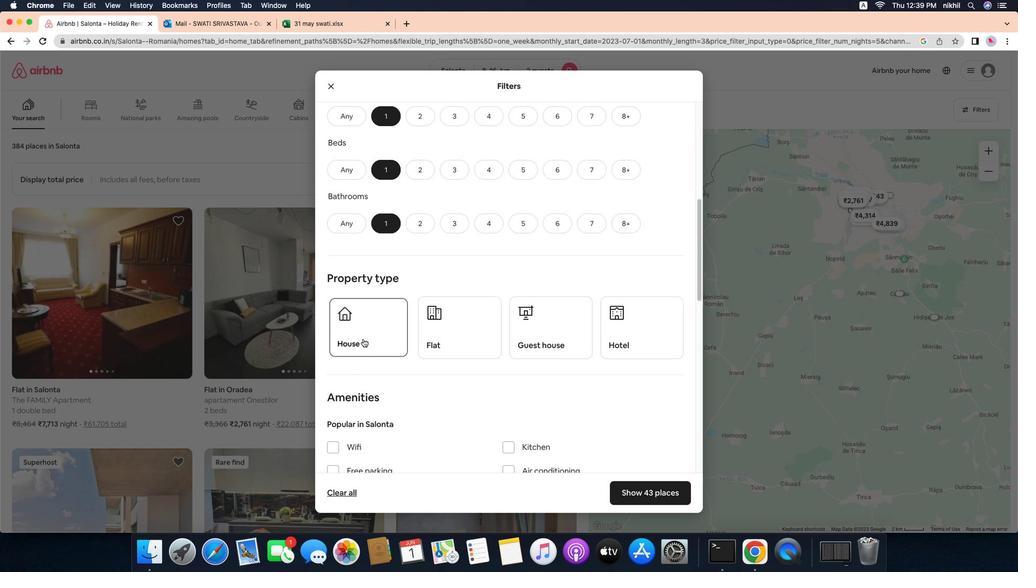 
Action: Mouse moved to (479, 345)
Screenshot: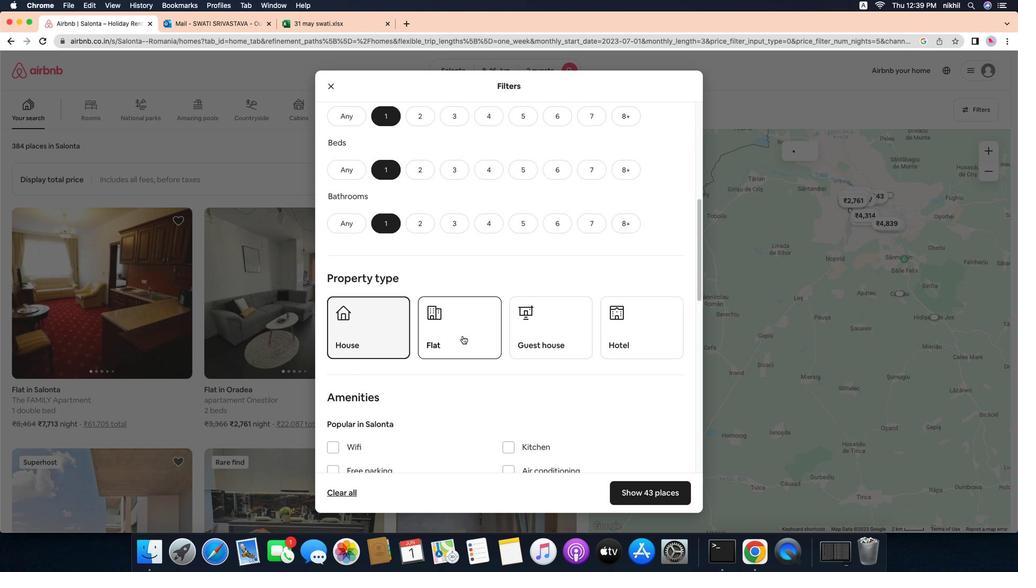 
Action: Mouse pressed left at (479, 345)
Screenshot: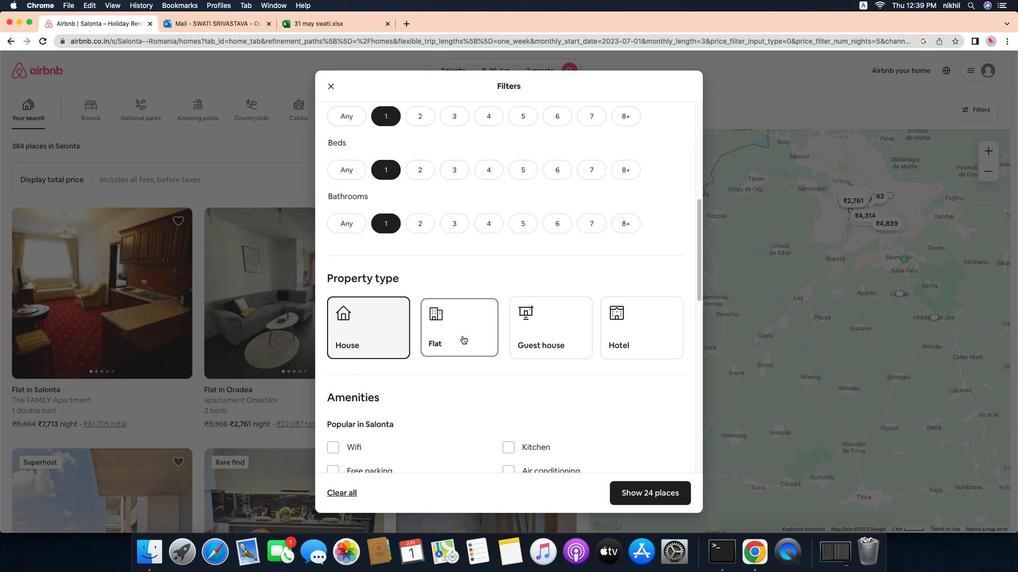 
Action: Mouse moved to (587, 336)
Screenshot: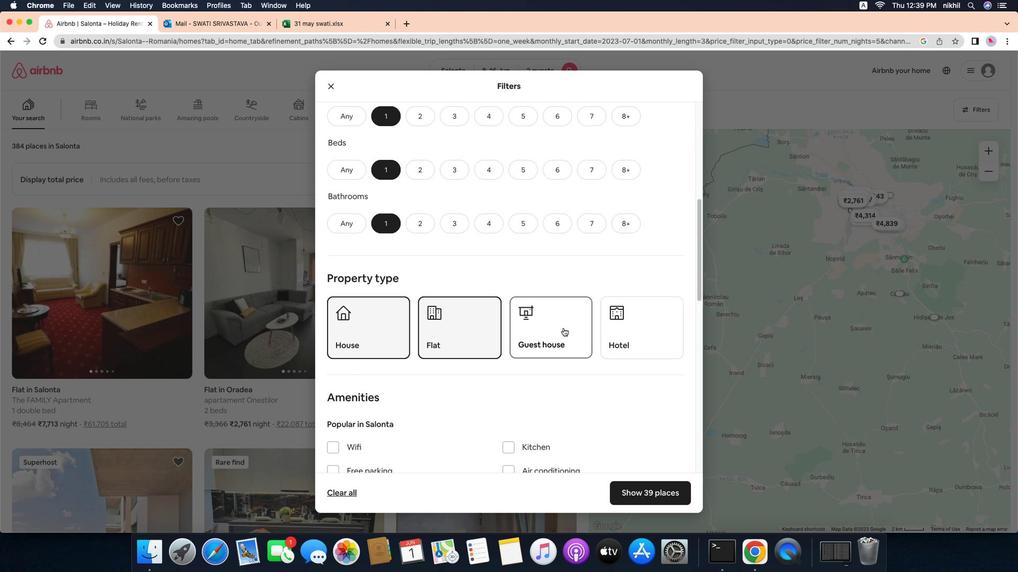 
Action: Mouse pressed left at (587, 336)
Screenshot: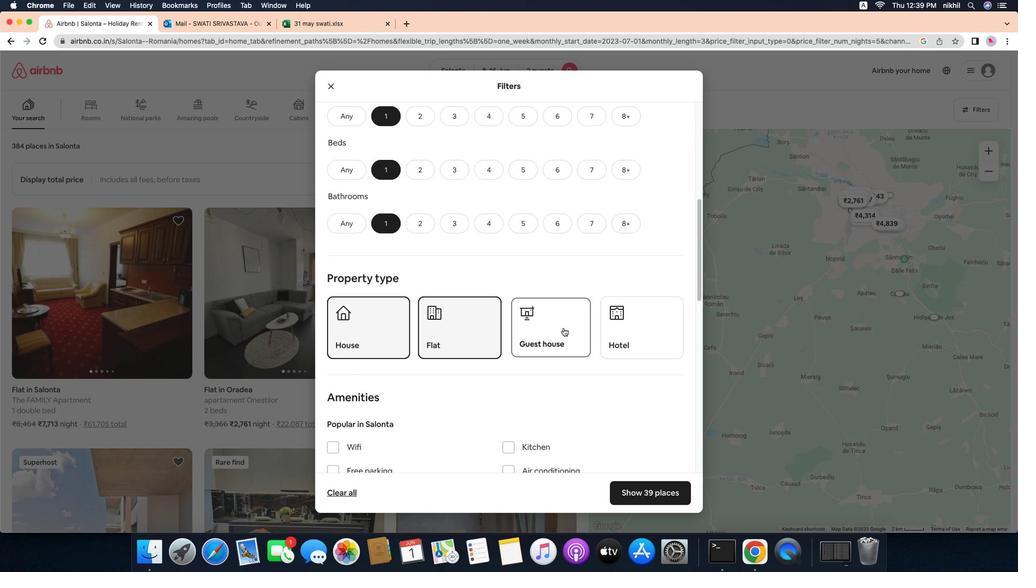
Action: Mouse moved to (661, 344)
Screenshot: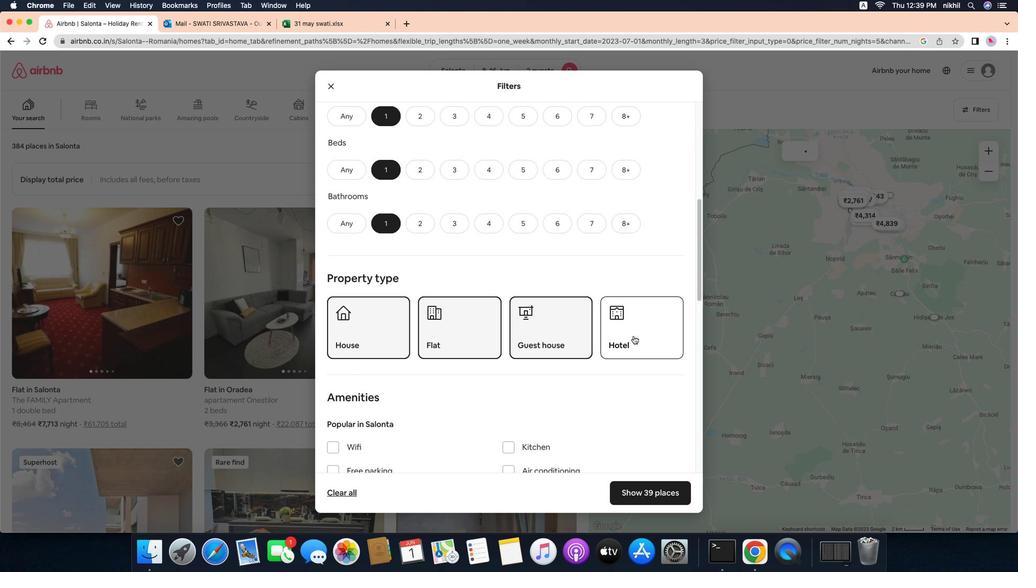 
Action: Mouse pressed left at (661, 344)
Screenshot: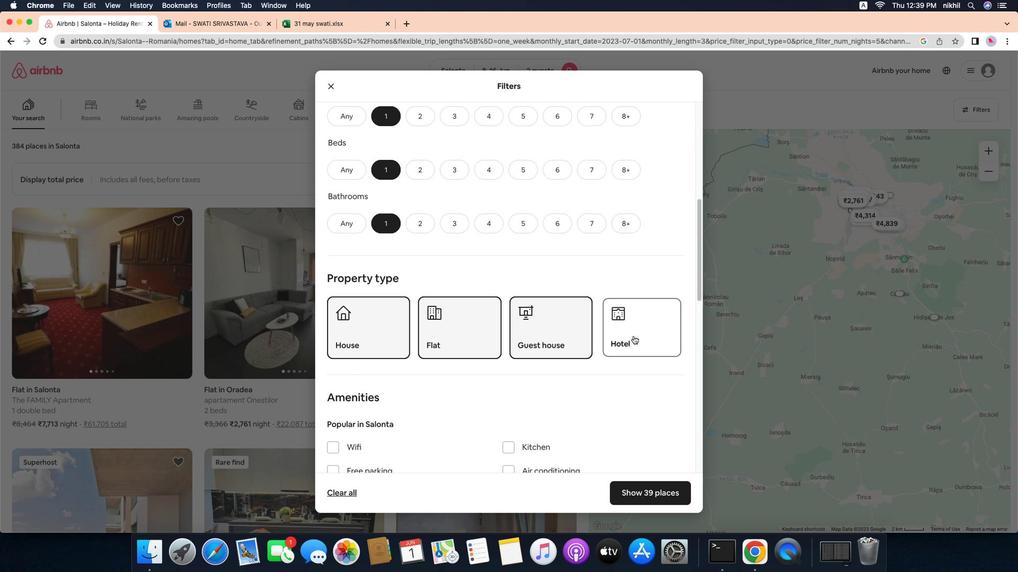 
Action: Mouse moved to (591, 339)
Screenshot: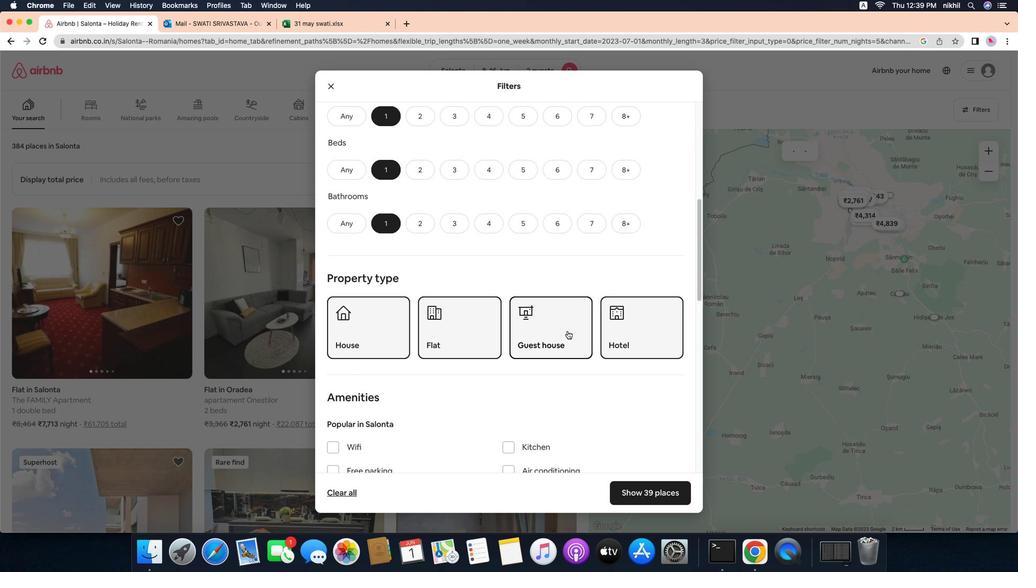 
Action: Mouse scrolled (591, 339) with delta (-13, -13)
Screenshot: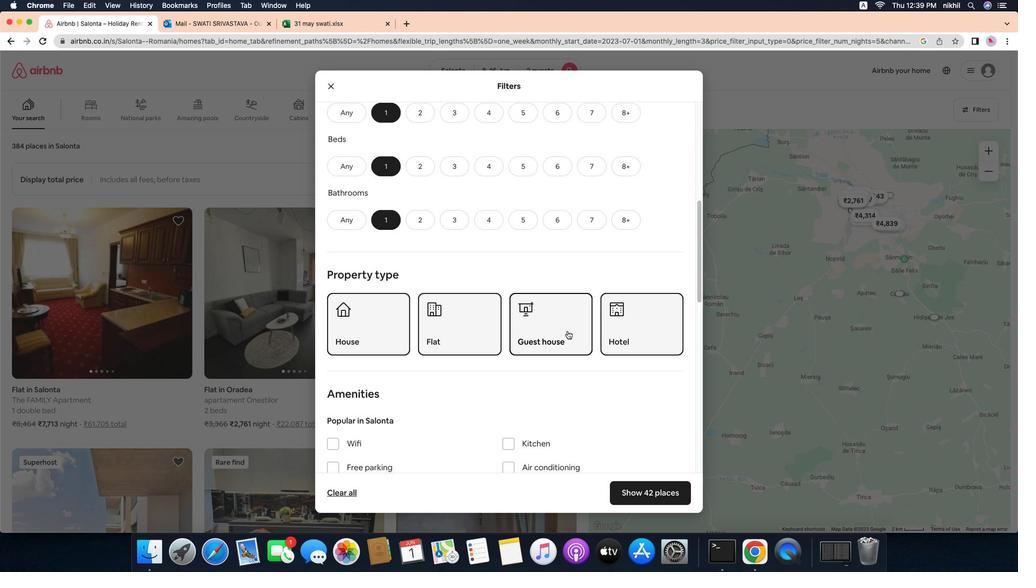 
Action: Mouse scrolled (591, 339) with delta (-13, -13)
Screenshot: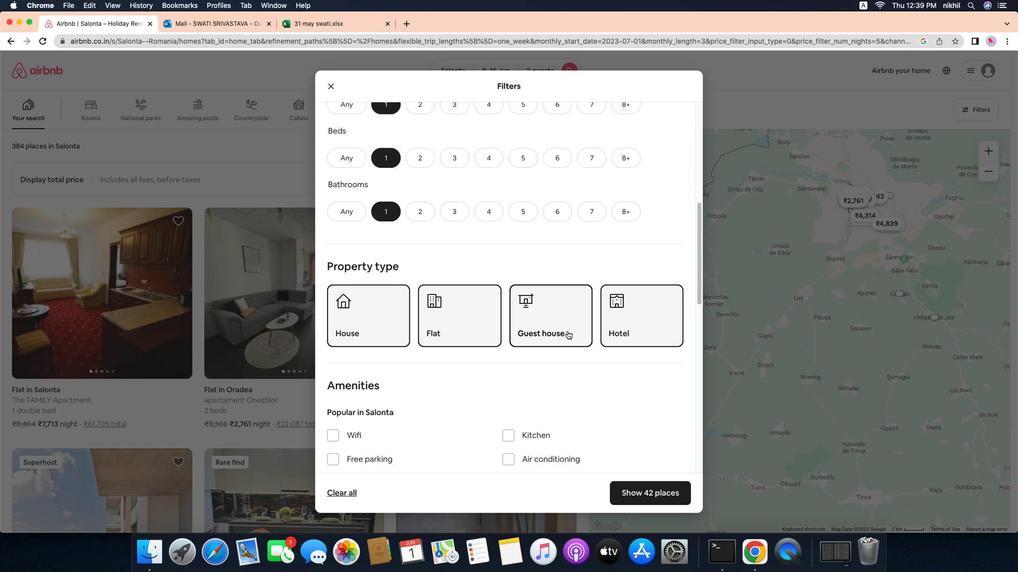 
Action: Mouse scrolled (591, 339) with delta (-13, -14)
Screenshot: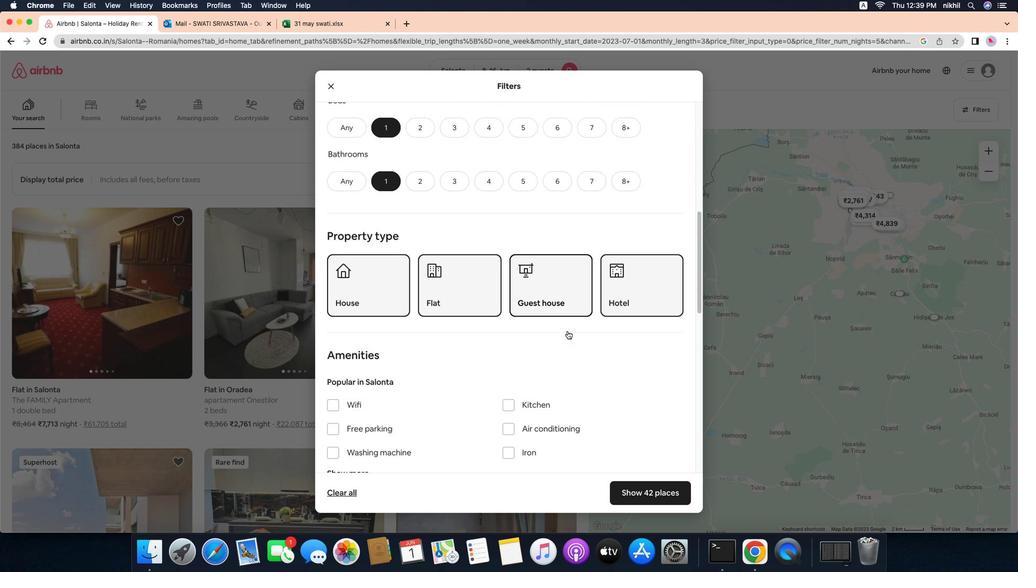 
Action: Mouse scrolled (591, 339) with delta (-13, -13)
Screenshot: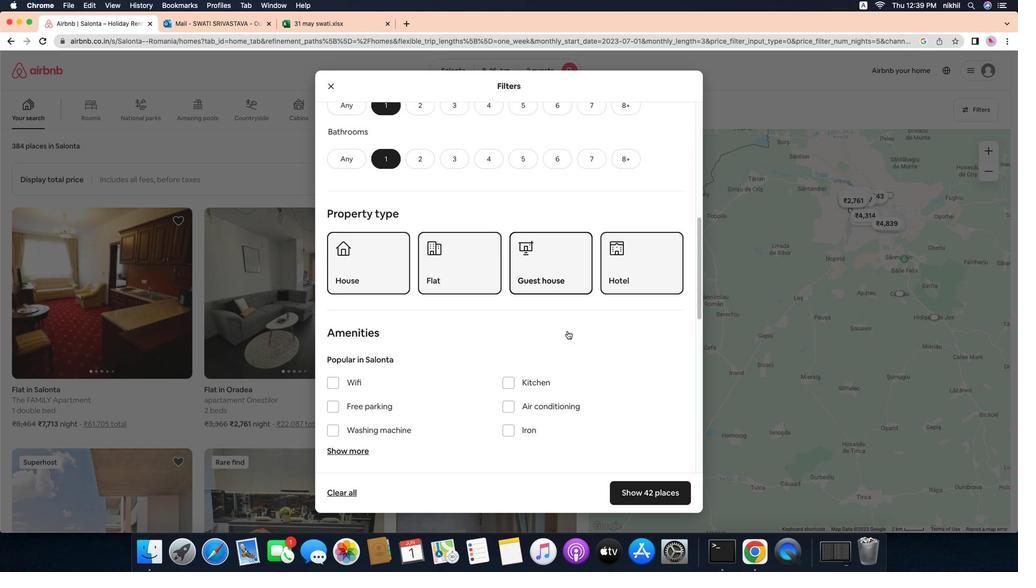 
Action: Mouse scrolled (591, 339) with delta (-13, -13)
Screenshot: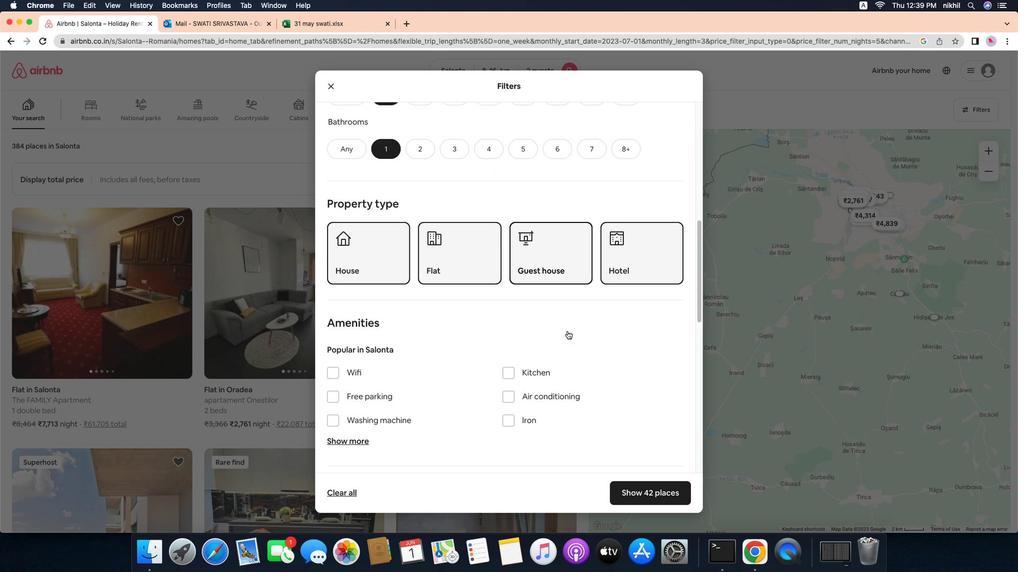
Action: Mouse scrolled (591, 339) with delta (-13, -14)
Screenshot: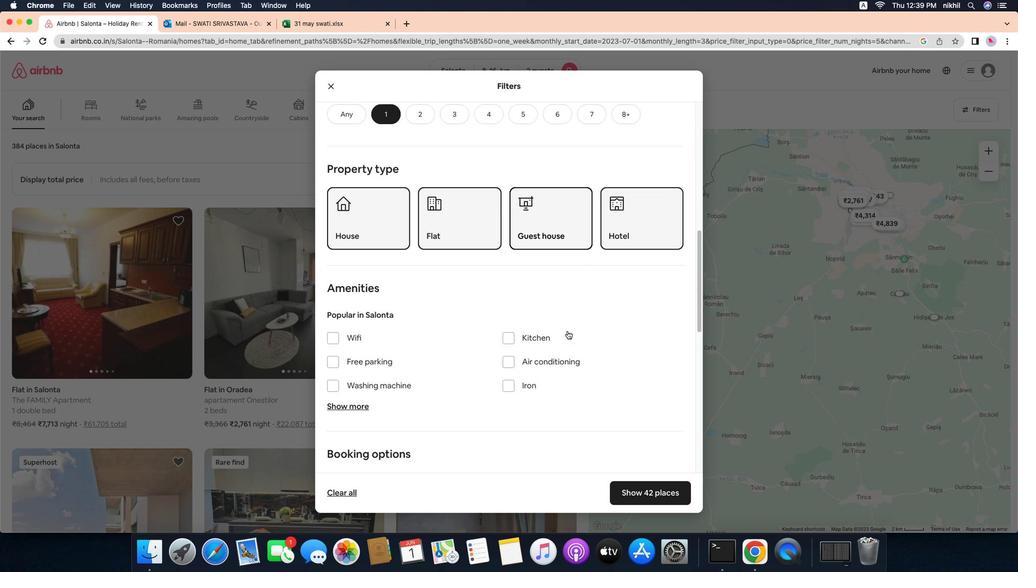 
Action: Mouse scrolled (591, 339) with delta (-13, -13)
Screenshot: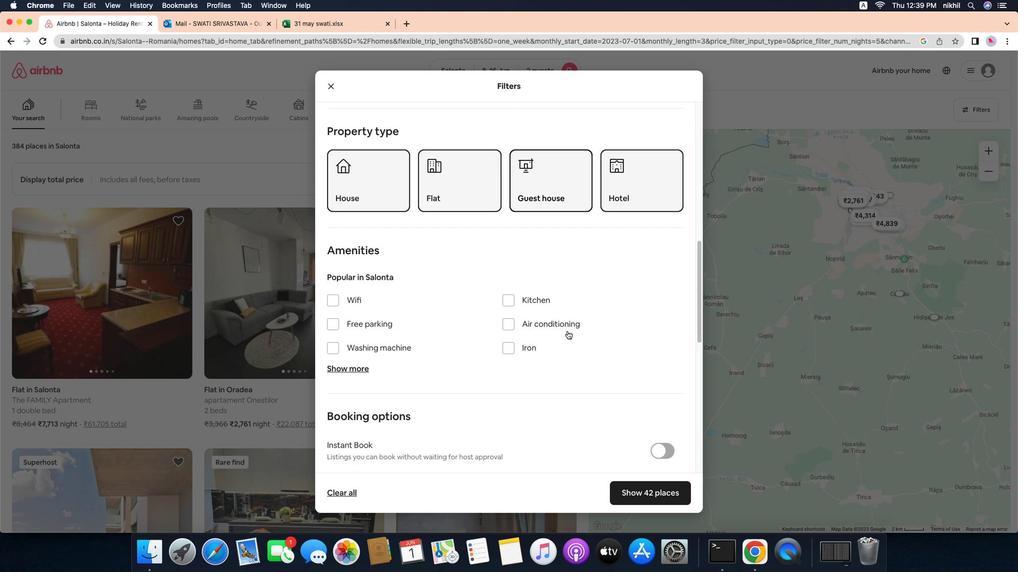 
Action: Mouse scrolled (591, 339) with delta (-13, -13)
Screenshot: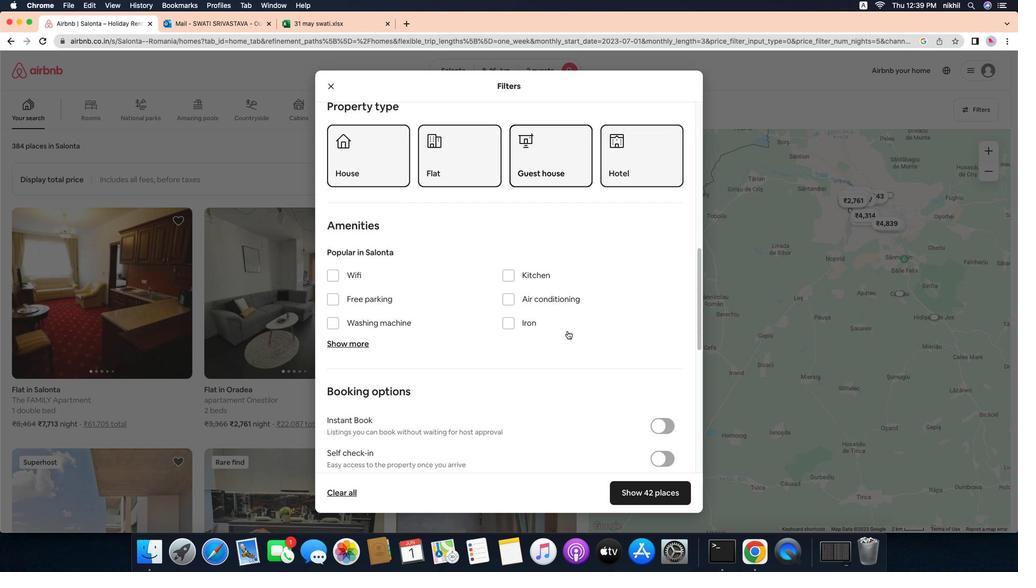 
Action: Mouse scrolled (591, 339) with delta (-13, -15)
Screenshot: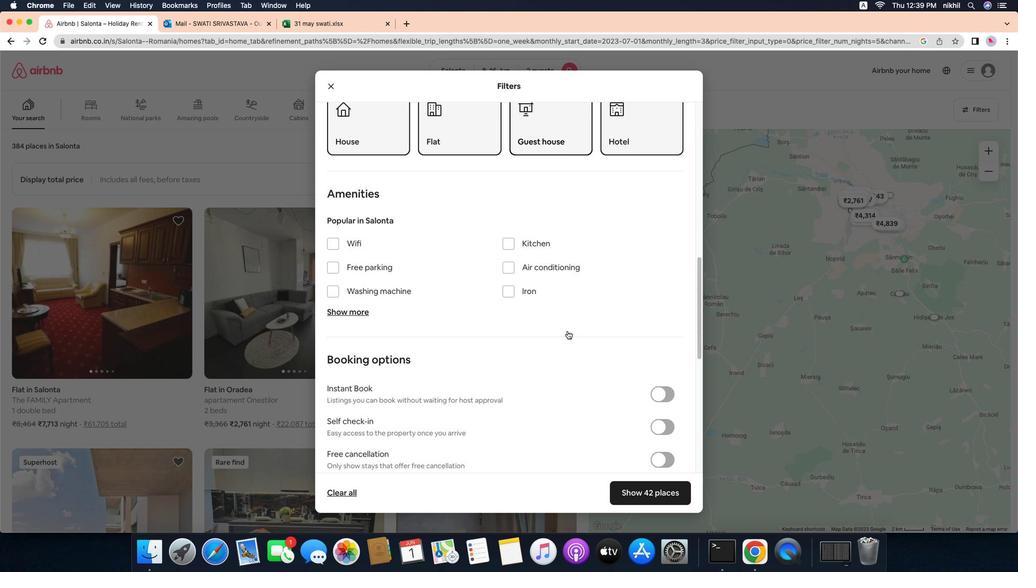 
Action: Mouse moved to (685, 402)
Screenshot: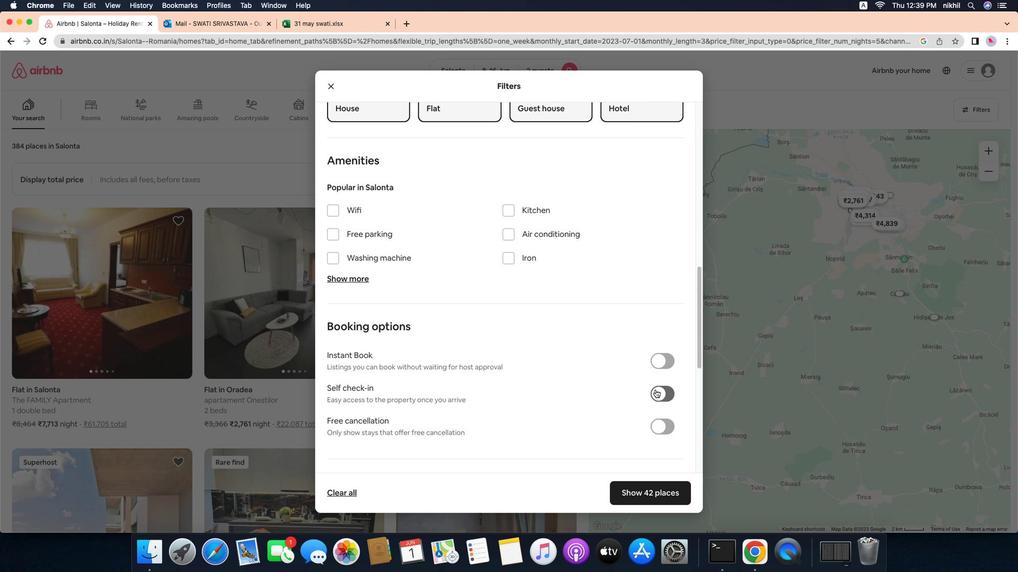 
Action: Mouse pressed left at (685, 402)
Screenshot: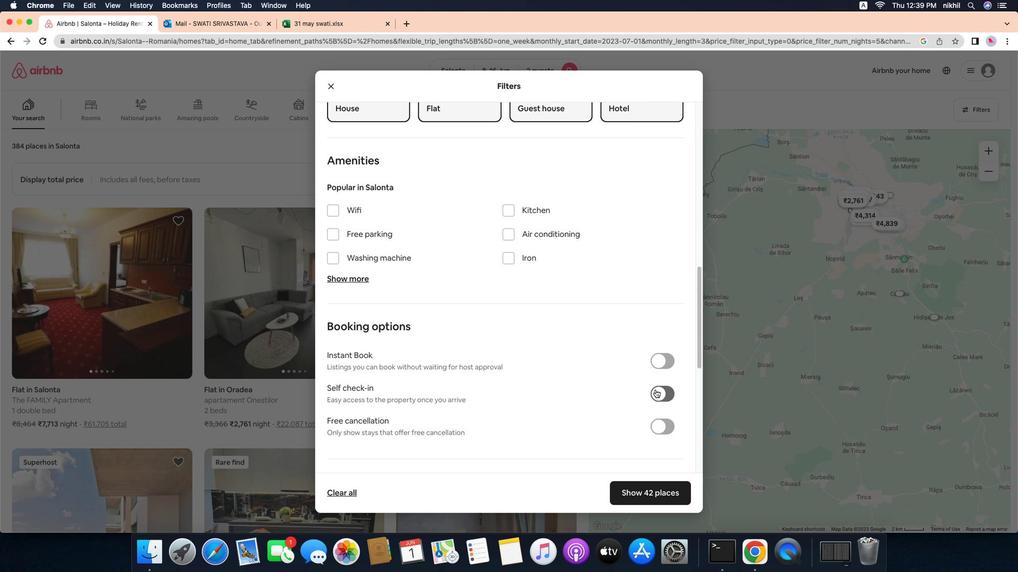 
Action: Mouse moved to (526, 360)
Screenshot: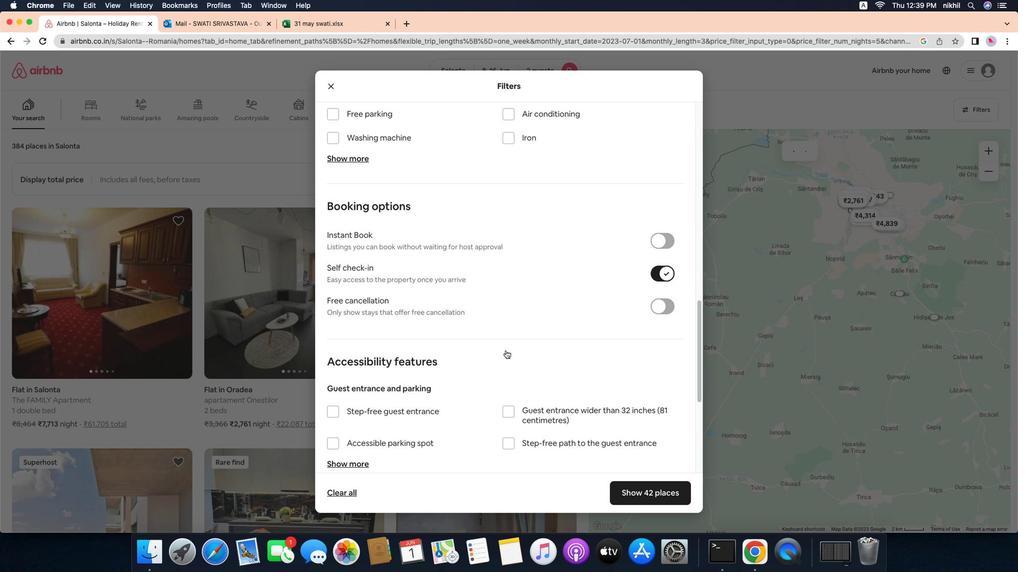 
Action: Mouse scrolled (526, 360) with delta (-13, -13)
Screenshot: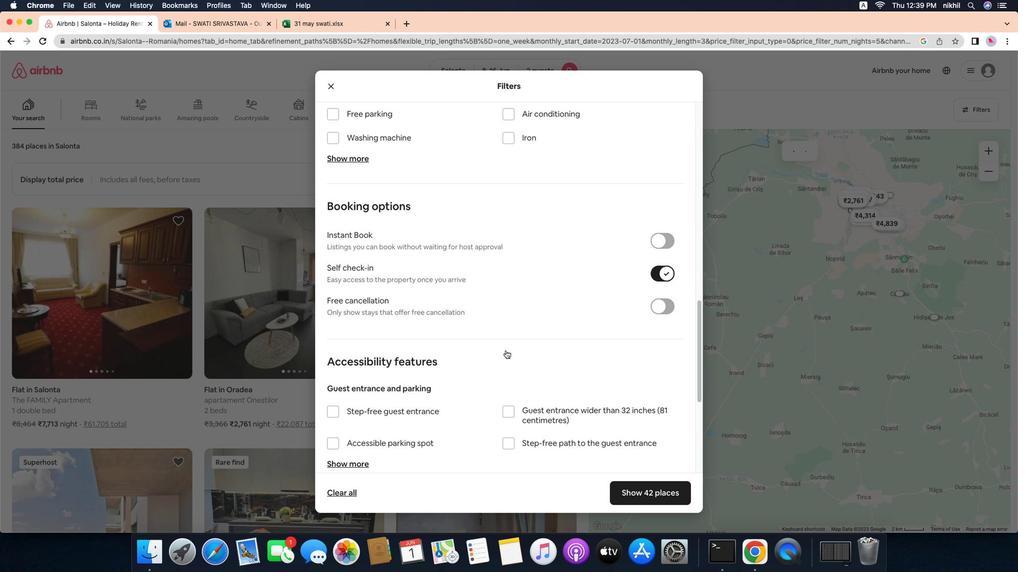 
Action: Mouse moved to (526, 360)
Screenshot: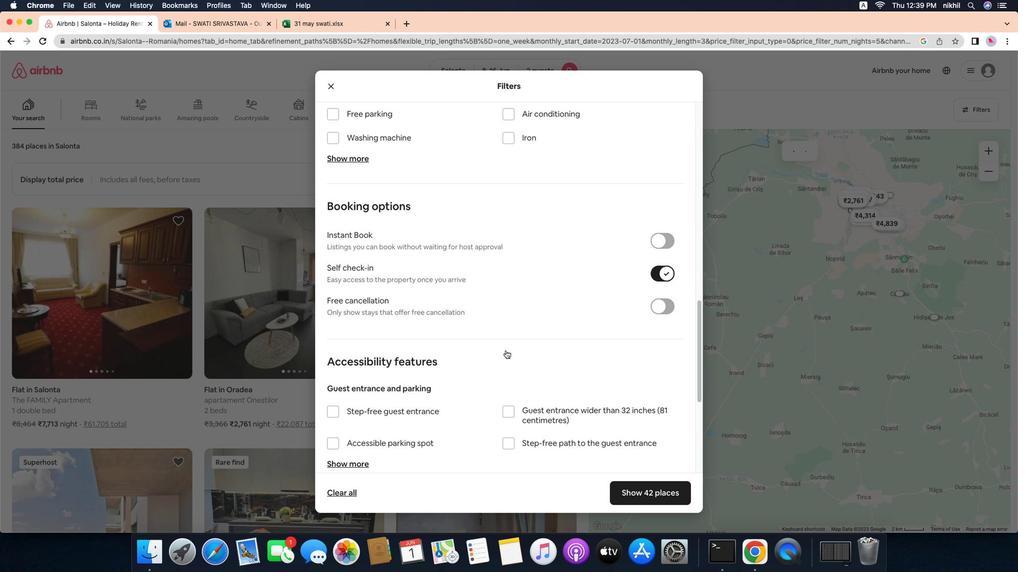 
Action: Mouse scrolled (526, 360) with delta (-13, -13)
Screenshot: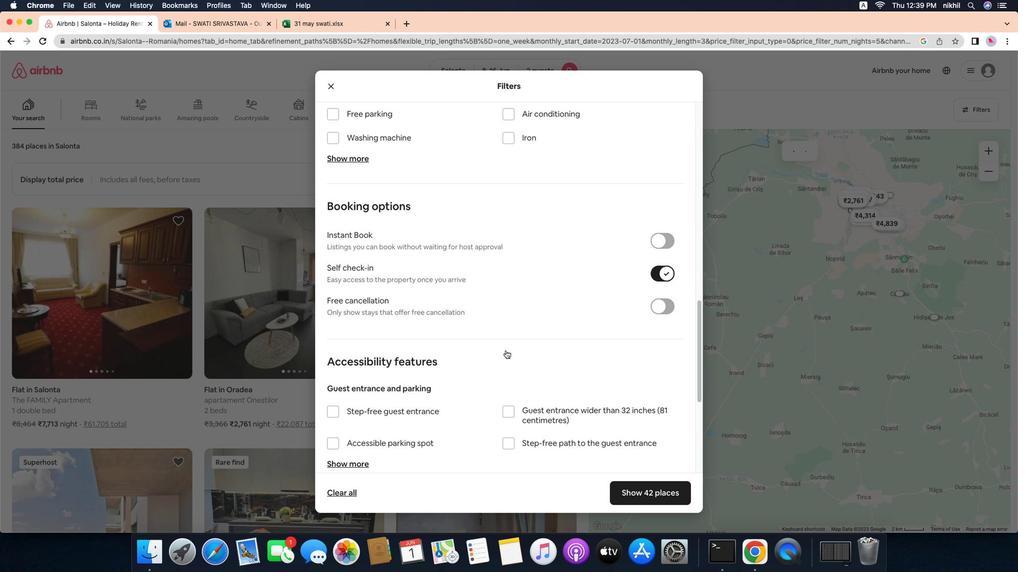 
Action: Mouse moved to (526, 360)
Screenshot: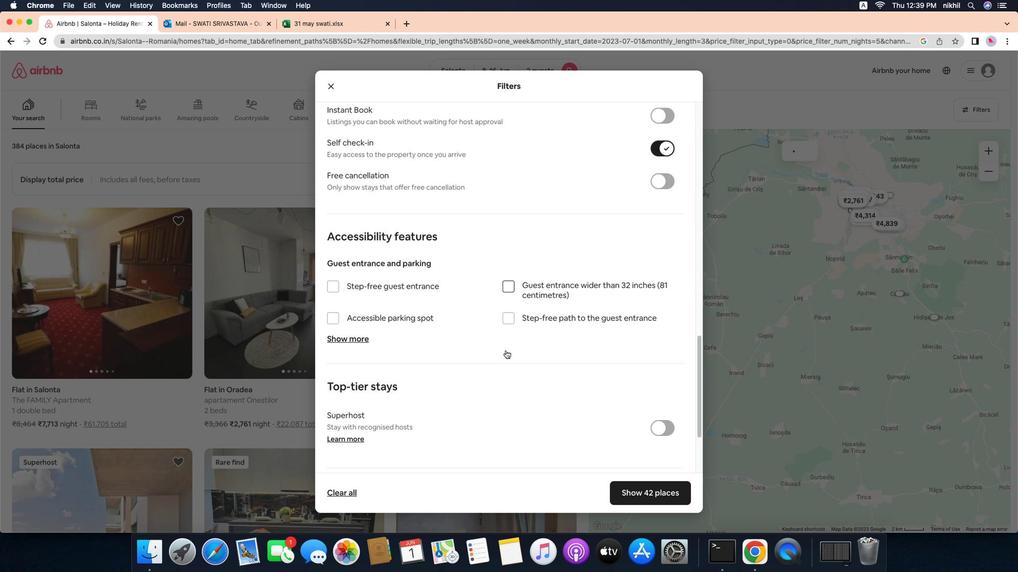 
Action: Mouse scrolled (526, 360) with delta (-13, -15)
Screenshot: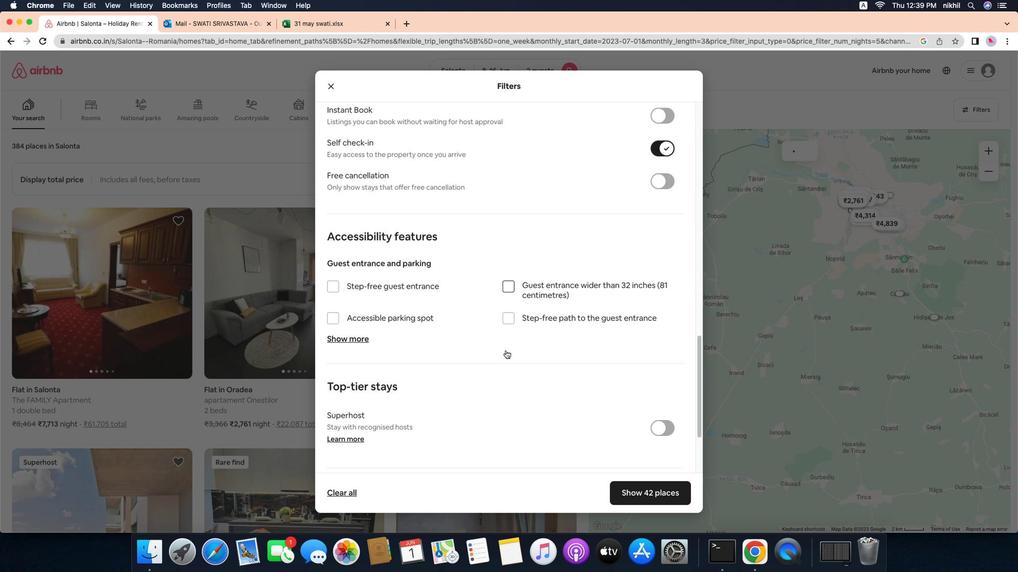 
Action: Mouse scrolled (526, 360) with delta (-13, -16)
Screenshot: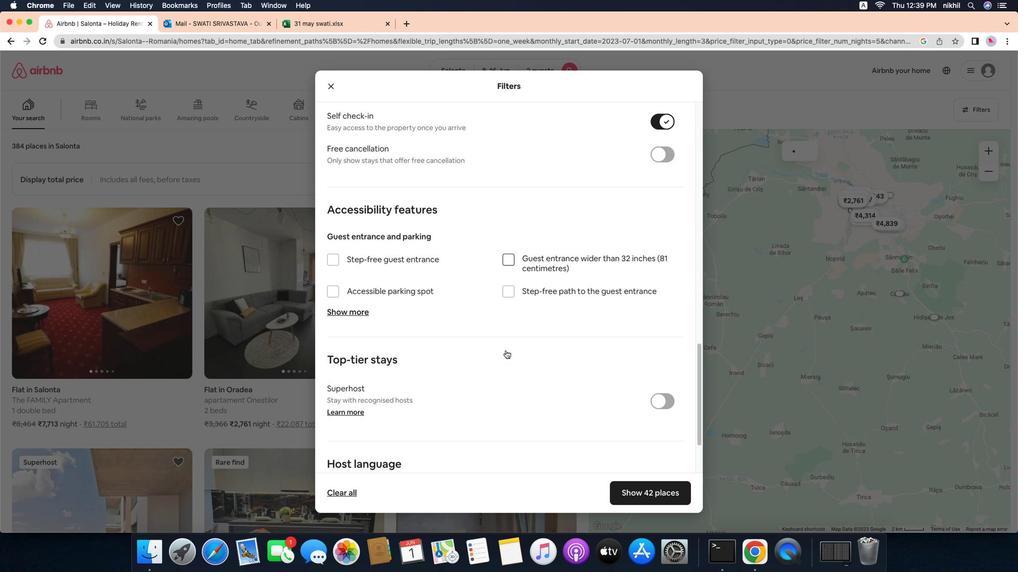 
Action: Mouse moved to (526, 360)
Screenshot: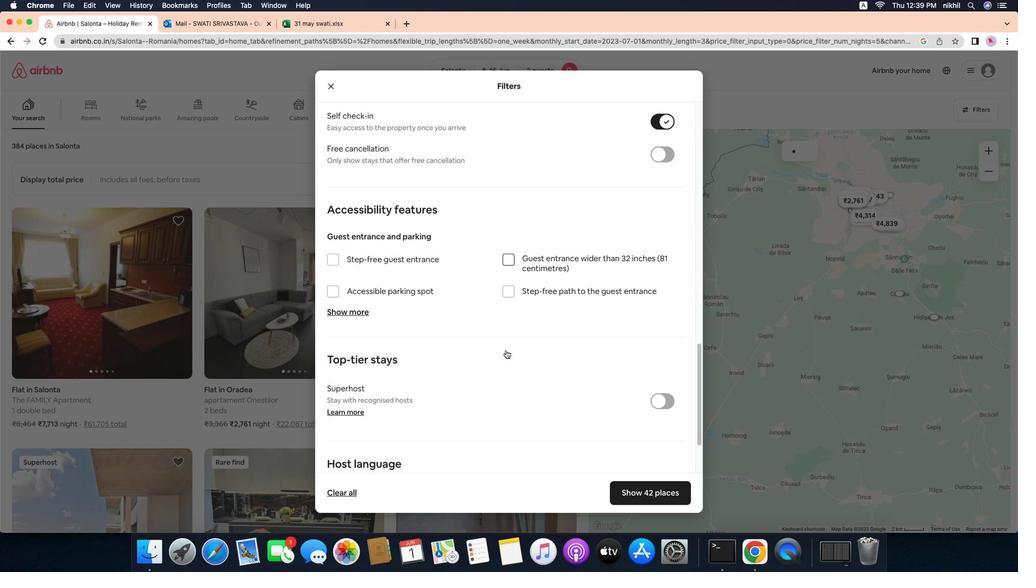 
Action: Mouse scrolled (526, 360) with delta (-13, -13)
Screenshot: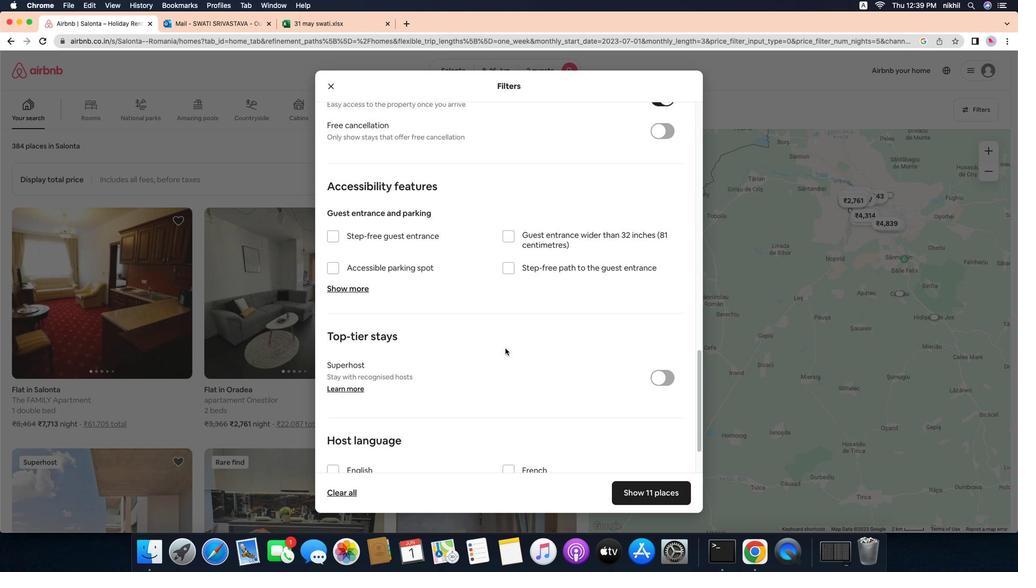 
Action: Mouse scrolled (526, 360) with delta (-13, -13)
Screenshot: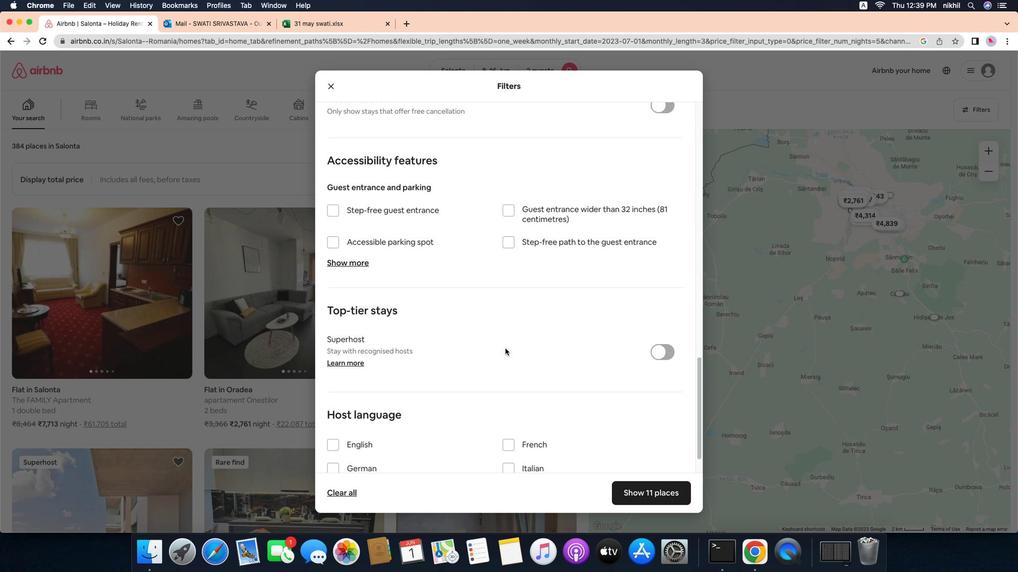 
Action: Mouse scrolled (526, 360) with delta (-13, -15)
Screenshot: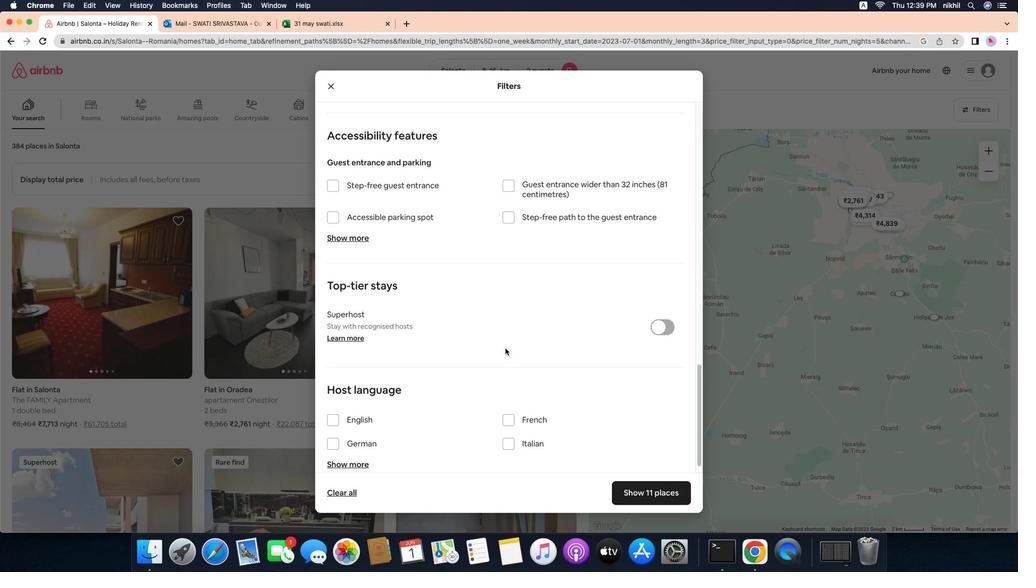 
Action: Mouse scrolled (526, 360) with delta (-13, -16)
Screenshot: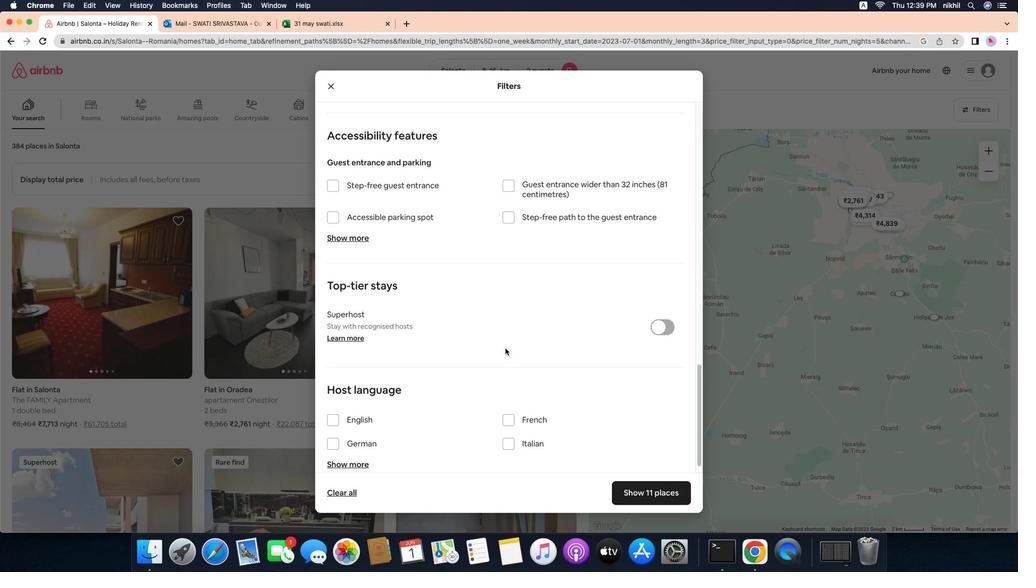 
Action: Mouse moved to (525, 358)
Screenshot: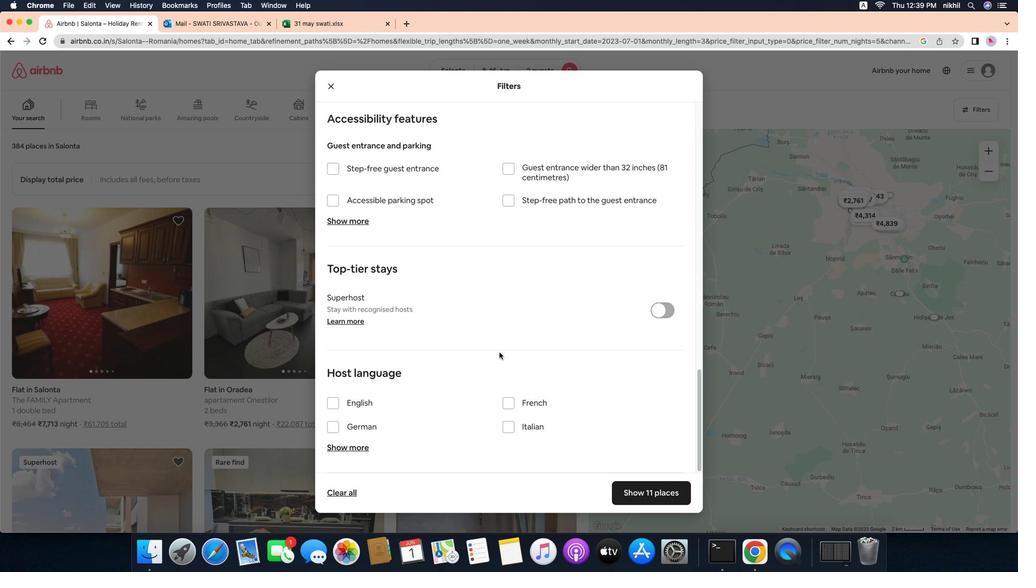 
Action: Mouse scrolled (525, 358) with delta (-13, -17)
Screenshot: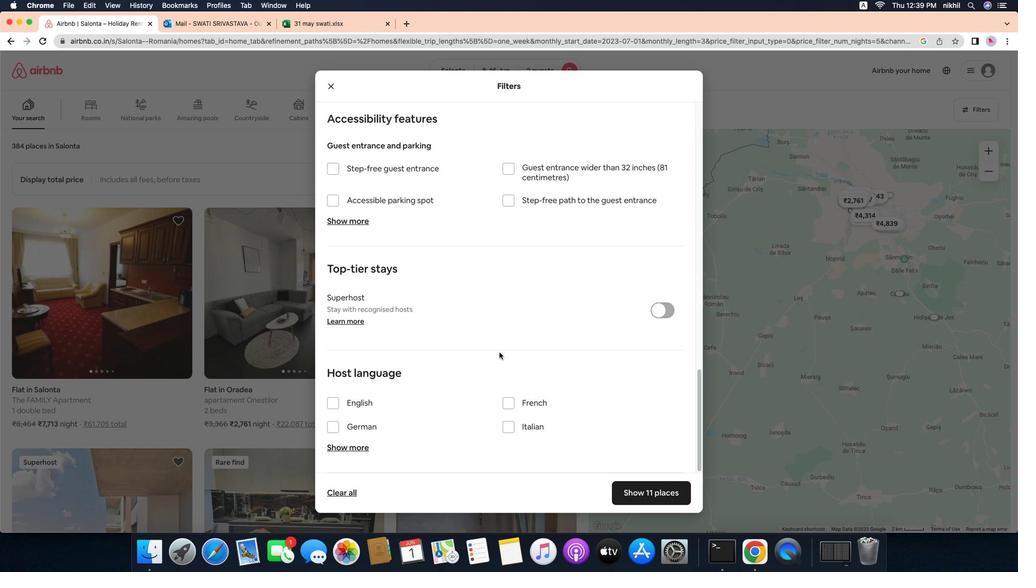 
Action: Mouse moved to (339, 416)
Screenshot: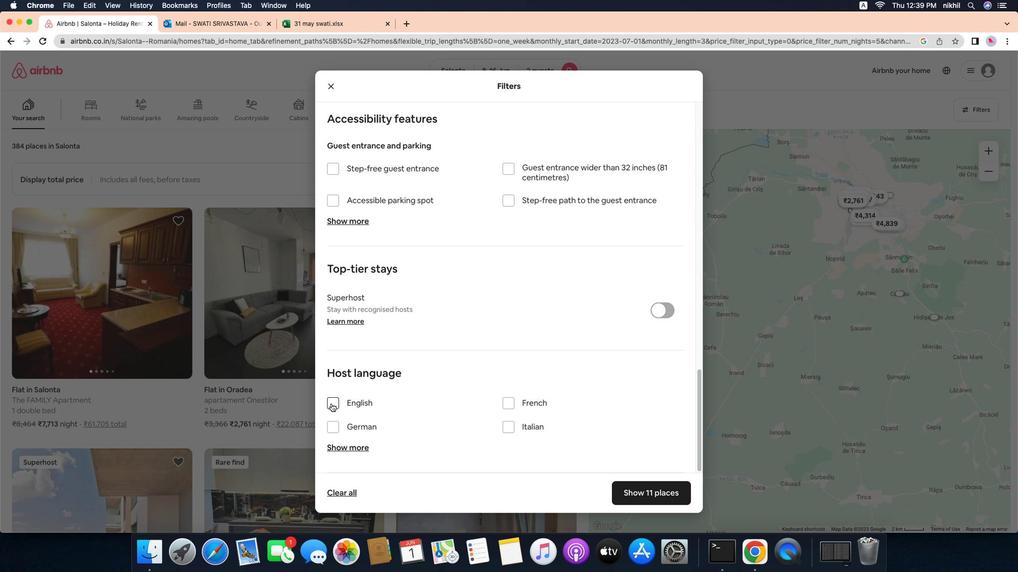 
Action: Mouse pressed left at (339, 416)
Screenshot: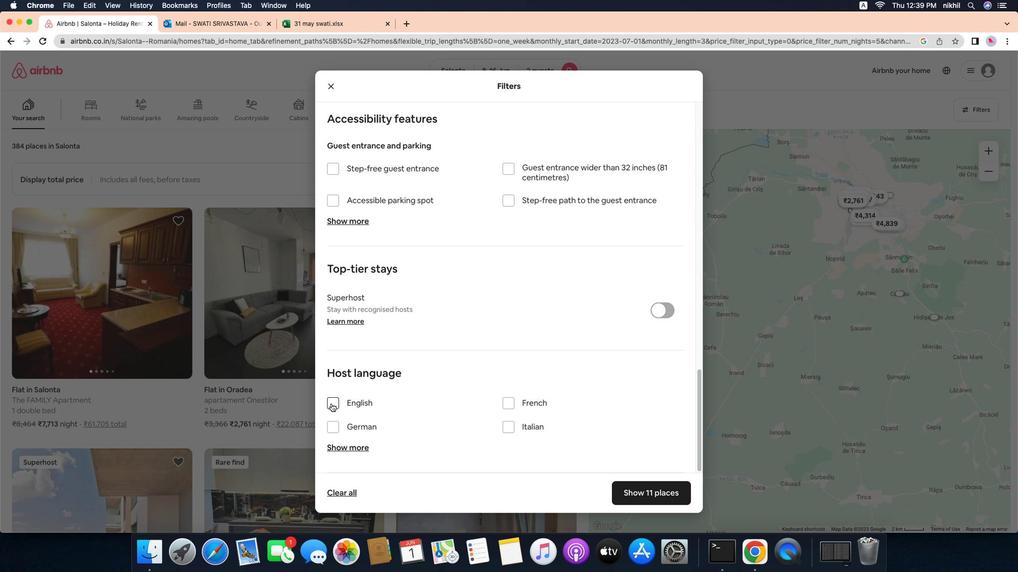 
Action: Mouse moved to (668, 508)
Screenshot: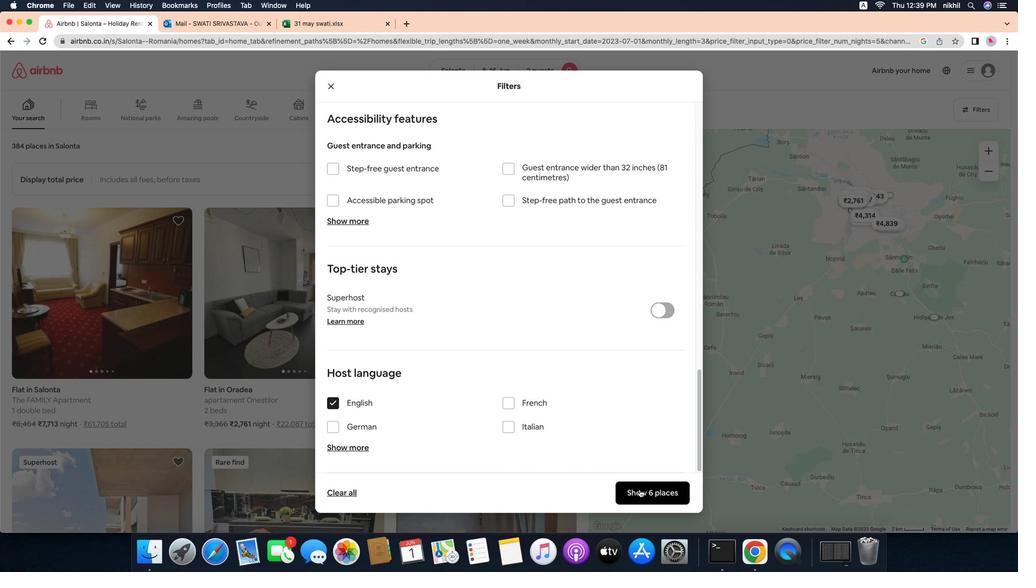 
Action: Mouse pressed left at (668, 508)
Screenshot: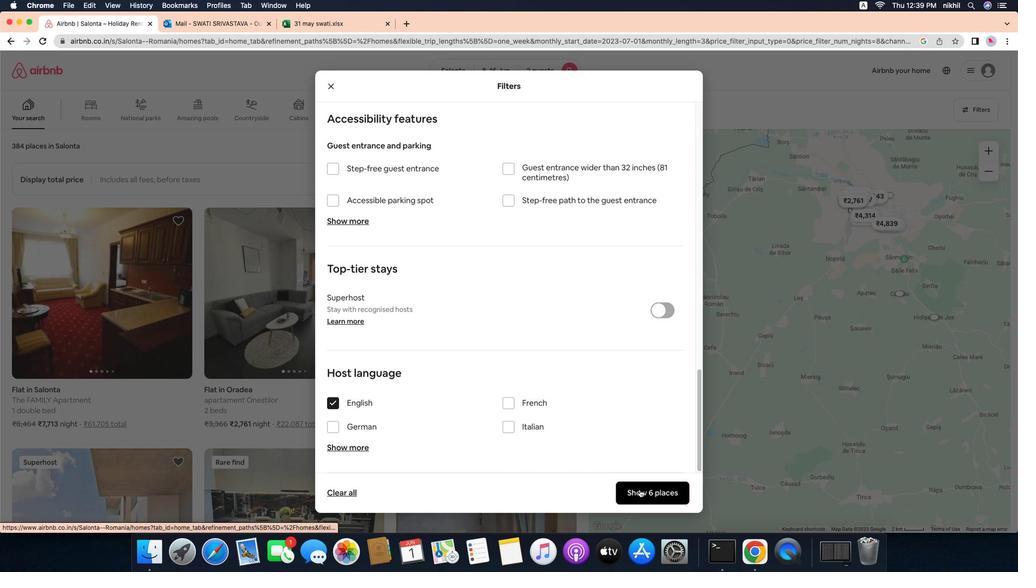 
Action: Mouse moved to (414, 156)
Screenshot: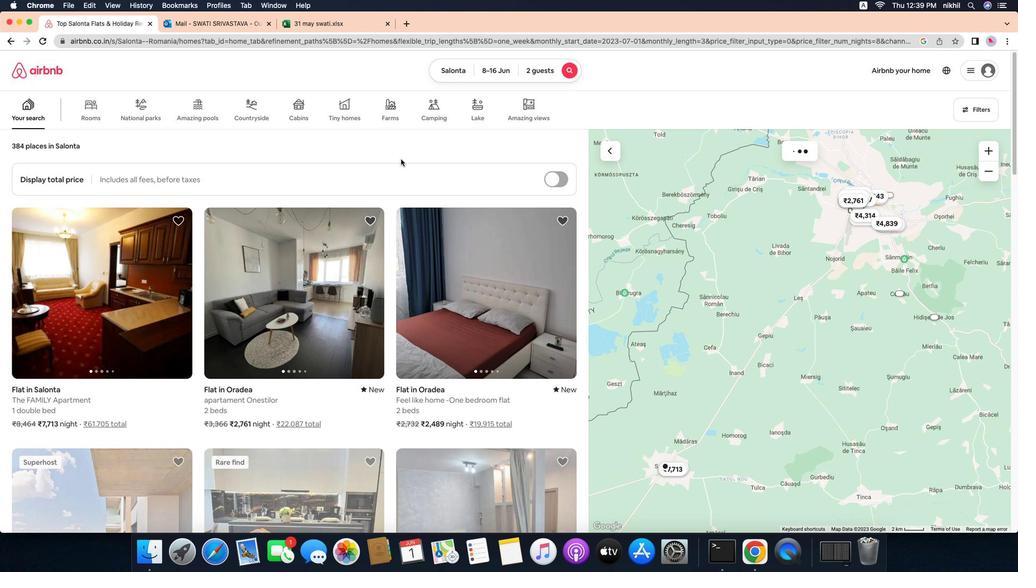
